 Task: Find connections with filter location Villanueva with filter topic #Creativitywith filter profile language English with filter current company Dailyhunt with filter school INSTITUTE OF MANAGEMENT STUDIES, DAVV, INDORE with filter industry Transportation, Logistics, Supply Chain and Storage with filter service category Program Management with filter keywords title Production Engineer
Action: Mouse moved to (490, 61)
Screenshot: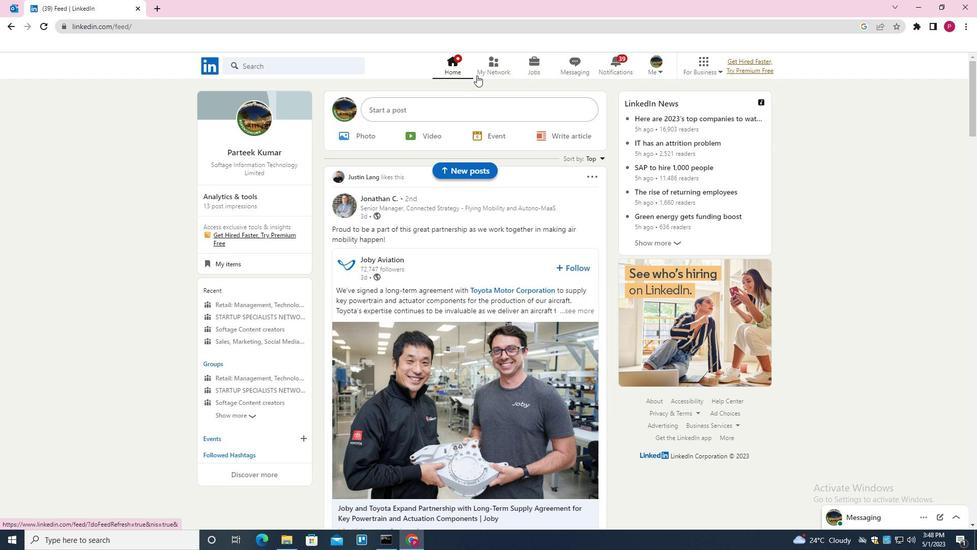 
Action: Mouse pressed left at (490, 61)
Screenshot: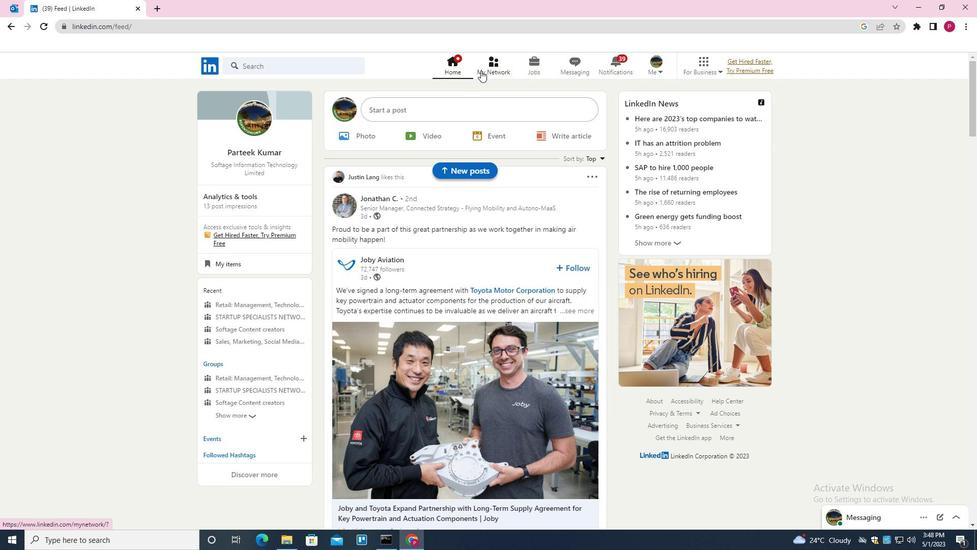 
Action: Mouse moved to (297, 120)
Screenshot: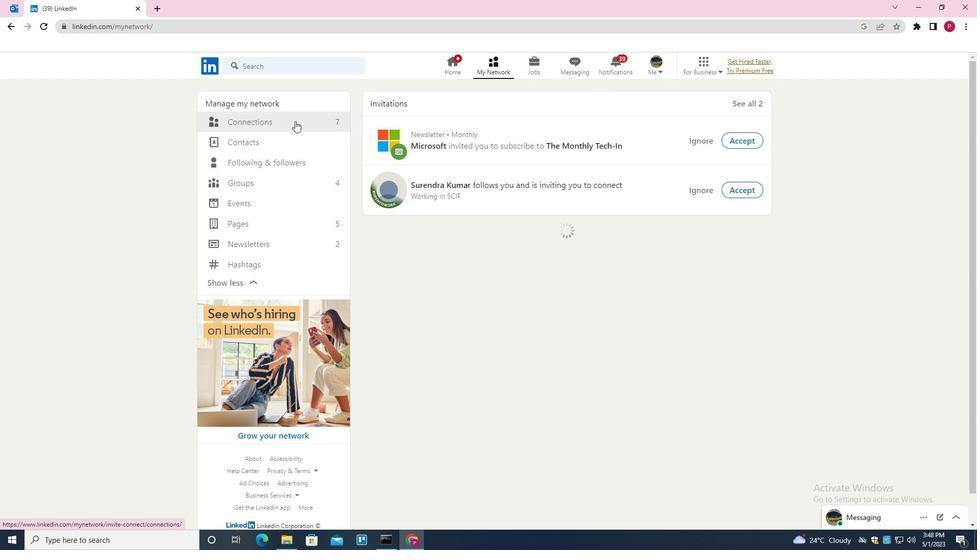 
Action: Mouse pressed left at (297, 120)
Screenshot: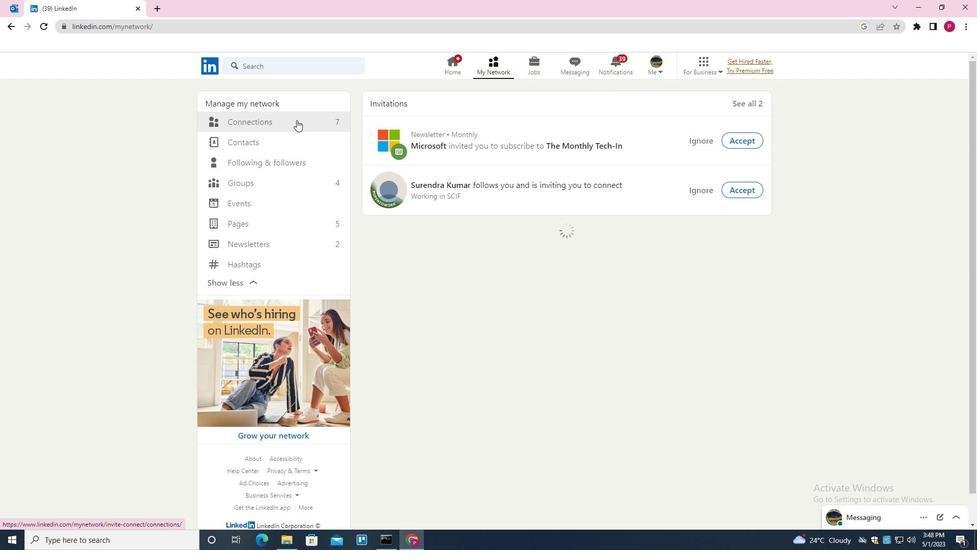
Action: Mouse moved to (551, 121)
Screenshot: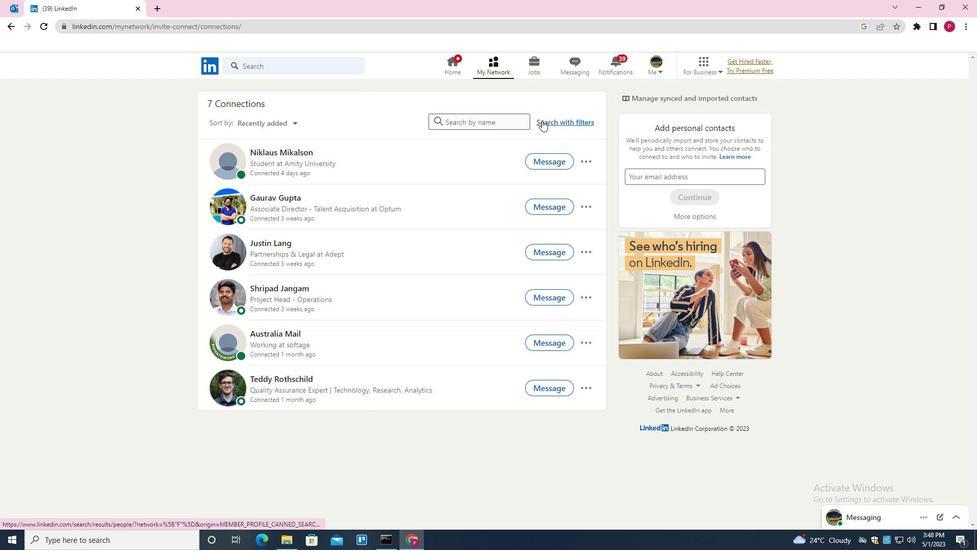 
Action: Mouse pressed left at (551, 121)
Screenshot: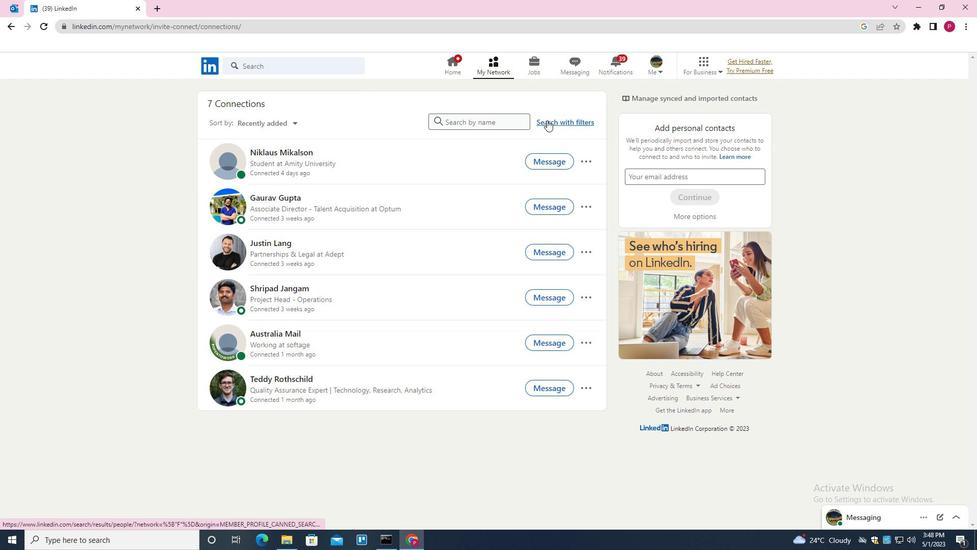 
Action: Mouse moved to (519, 96)
Screenshot: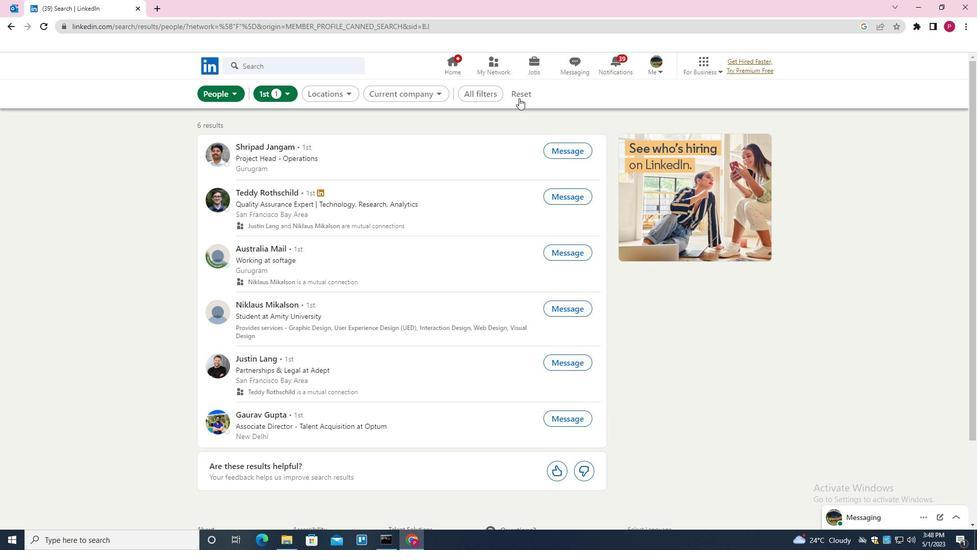 
Action: Mouse pressed left at (519, 96)
Screenshot: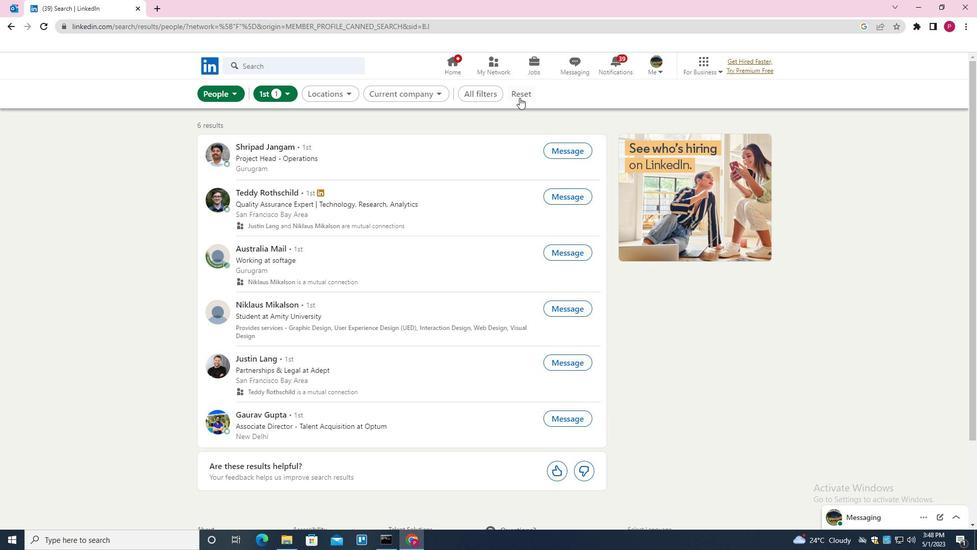 
Action: Mouse moved to (513, 96)
Screenshot: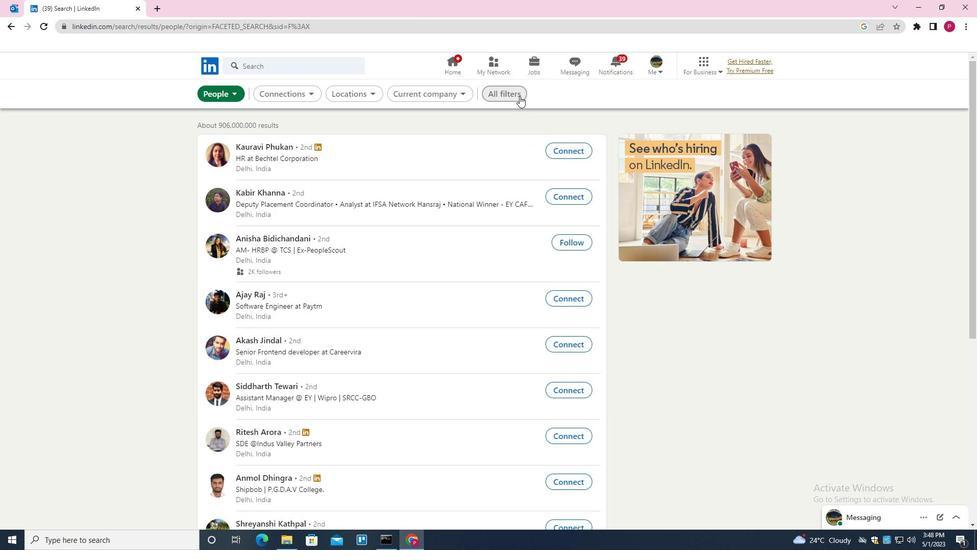 
Action: Mouse pressed left at (513, 96)
Screenshot: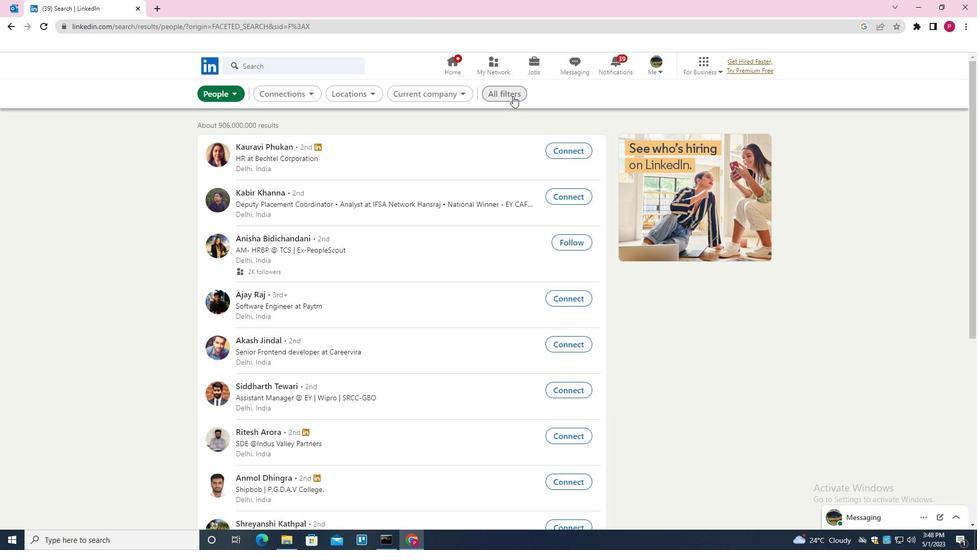 
Action: Mouse moved to (834, 358)
Screenshot: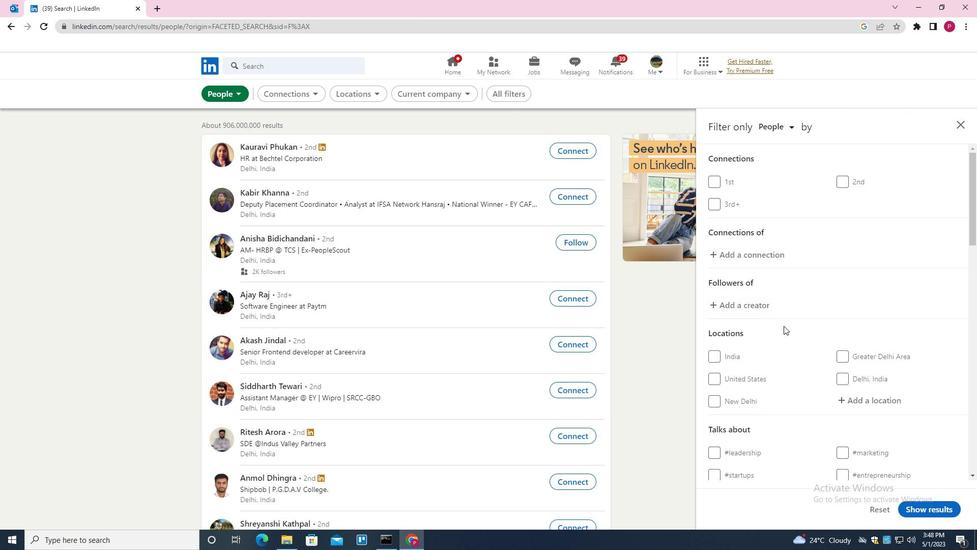 
Action: Mouse scrolled (834, 357) with delta (0, 0)
Screenshot: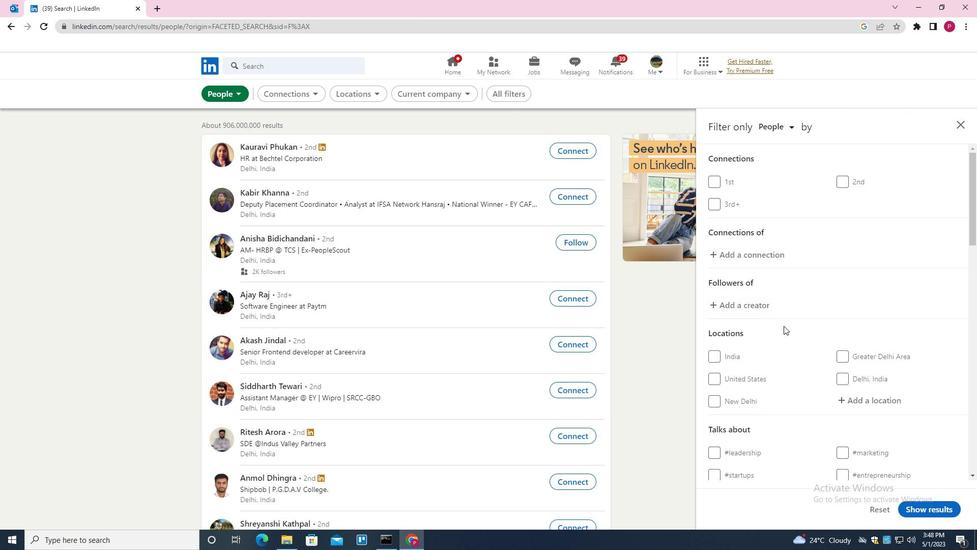 
Action: Mouse moved to (858, 345)
Screenshot: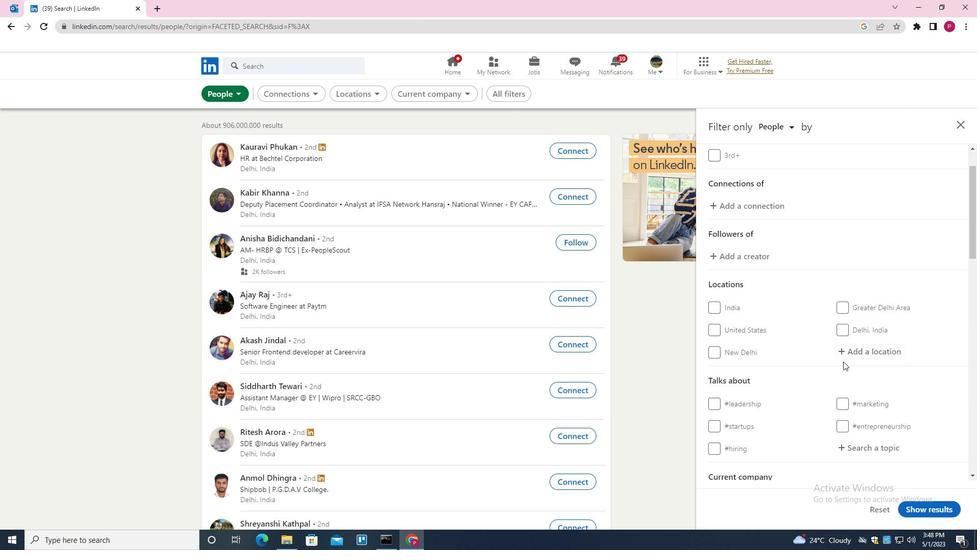 
Action: Mouse pressed left at (858, 345)
Screenshot: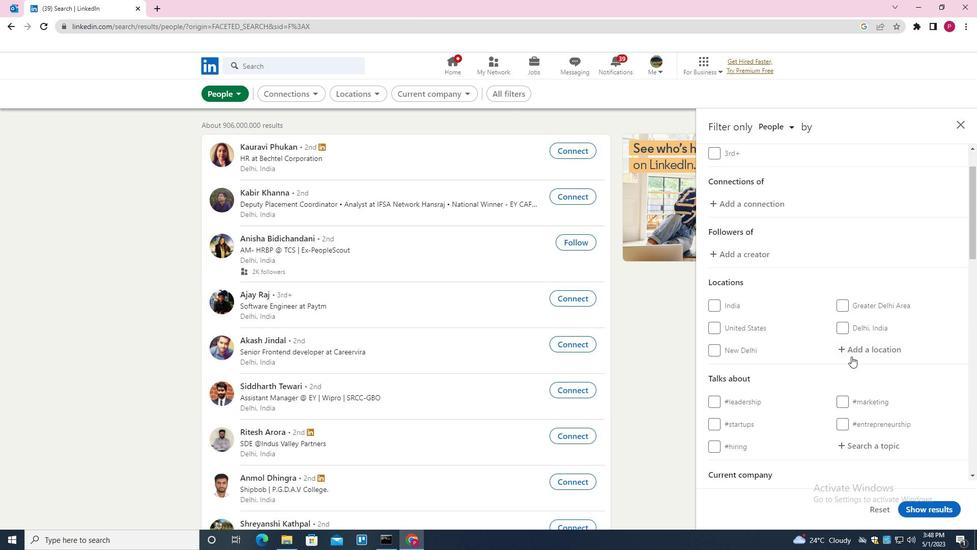 
Action: Mouse moved to (836, 359)
Screenshot: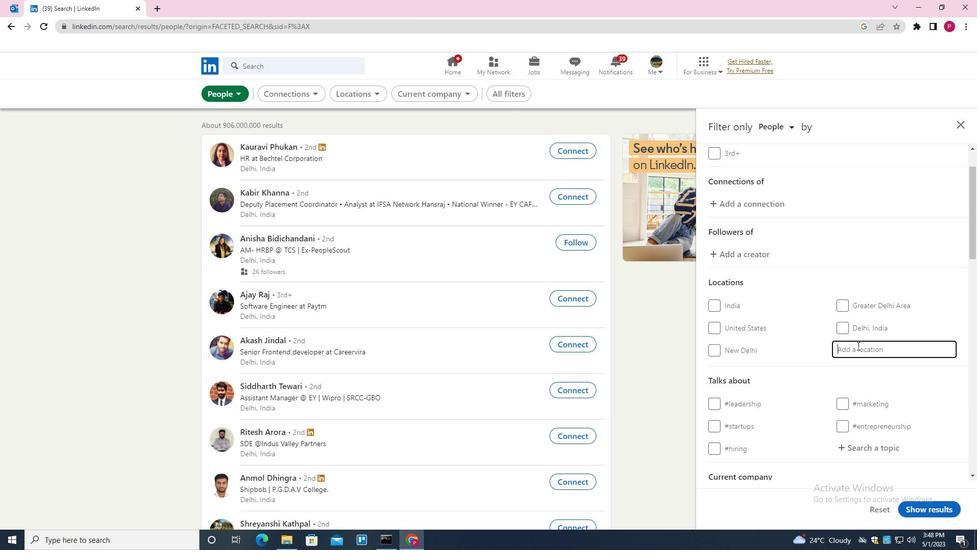
Action: Key pressed <Key.shift>VILLANUEVA
Screenshot: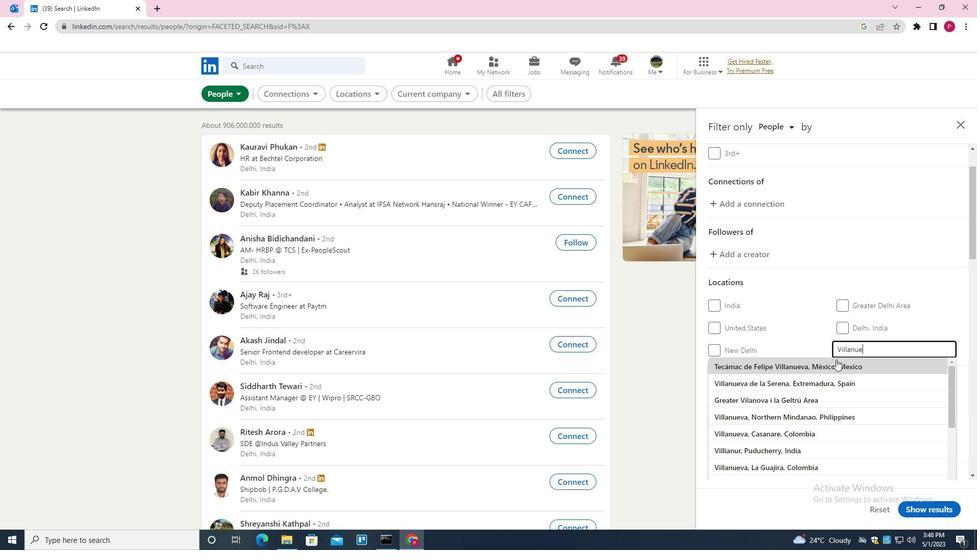 
Action: Mouse moved to (817, 382)
Screenshot: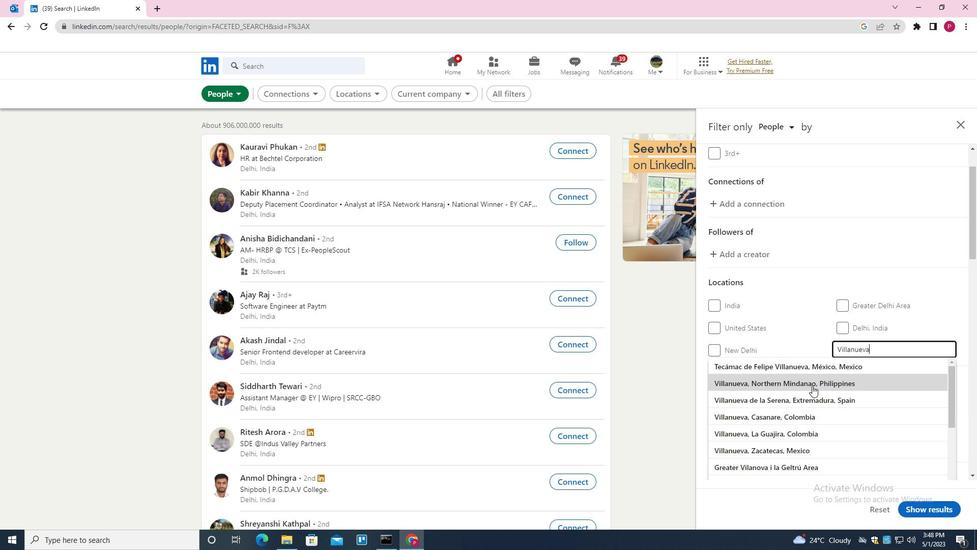 
Action: Mouse pressed left at (817, 382)
Screenshot: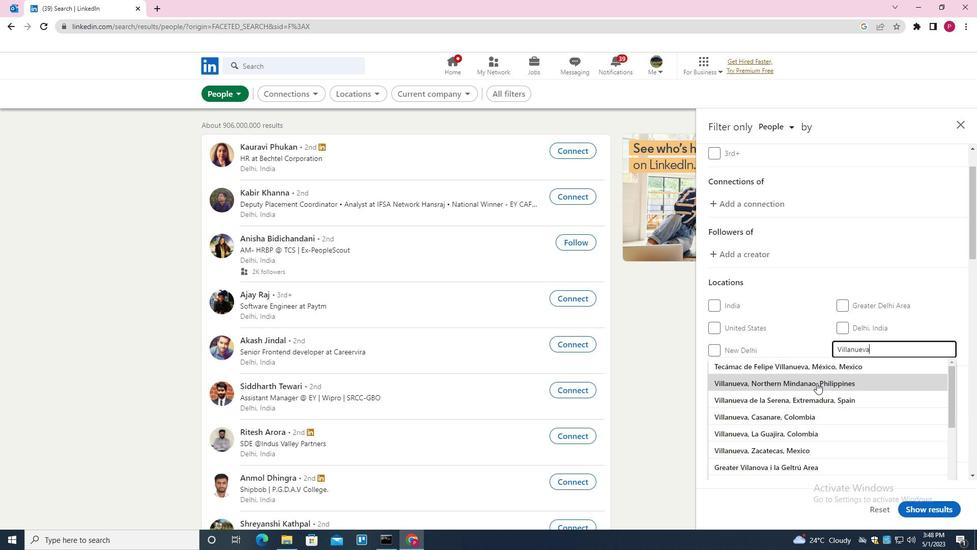 
Action: Mouse moved to (818, 368)
Screenshot: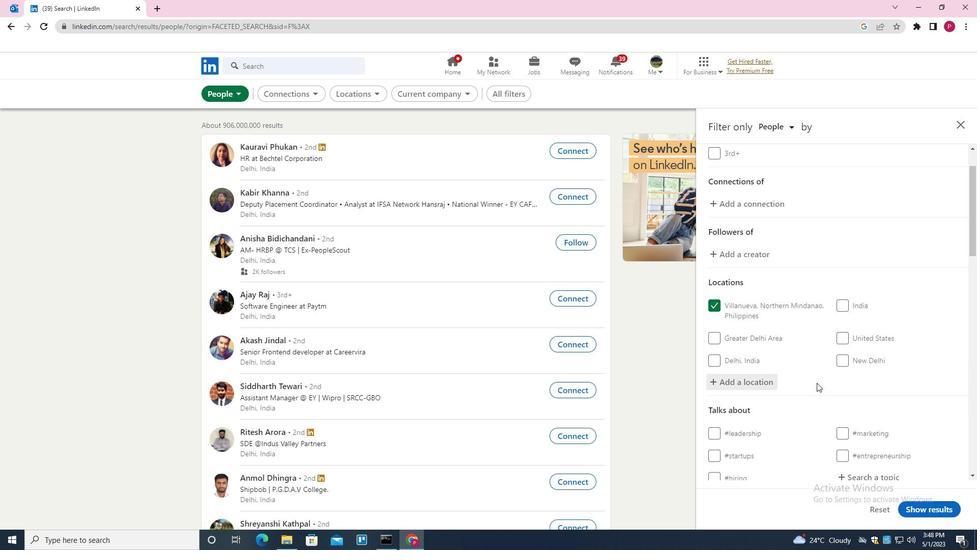 
Action: Mouse scrolled (818, 368) with delta (0, 0)
Screenshot: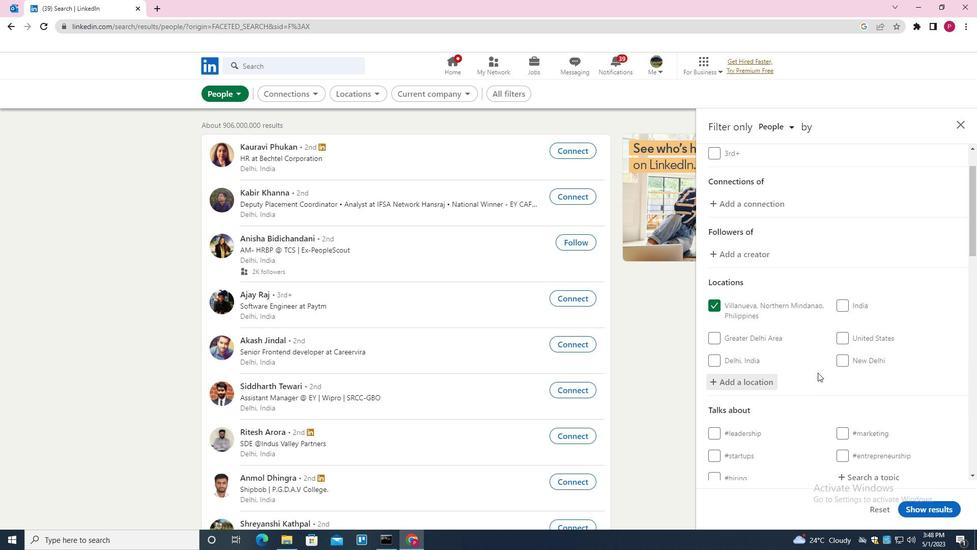 
Action: Mouse scrolled (818, 368) with delta (0, 0)
Screenshot: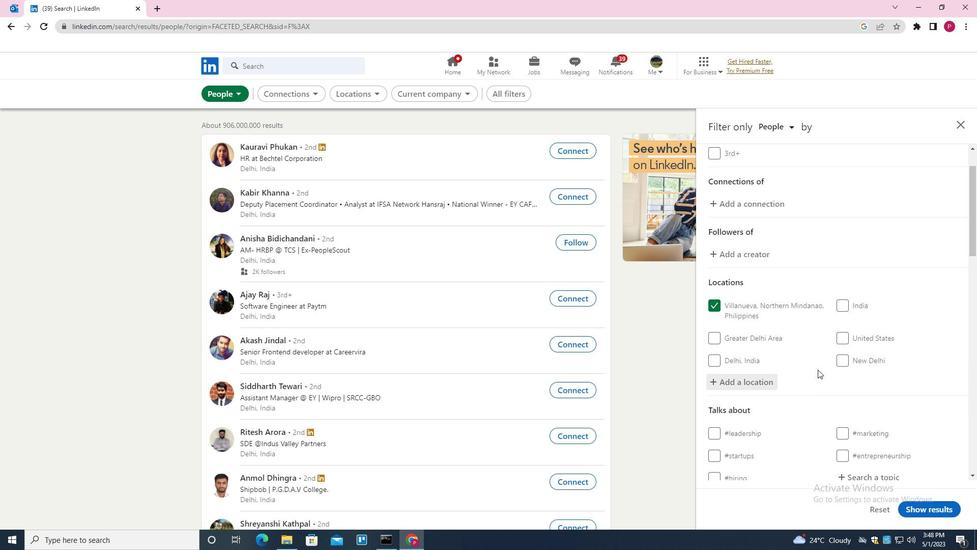 
Action: Mouse scrolled (818, 368) with delta (0, 0)
Screenshot: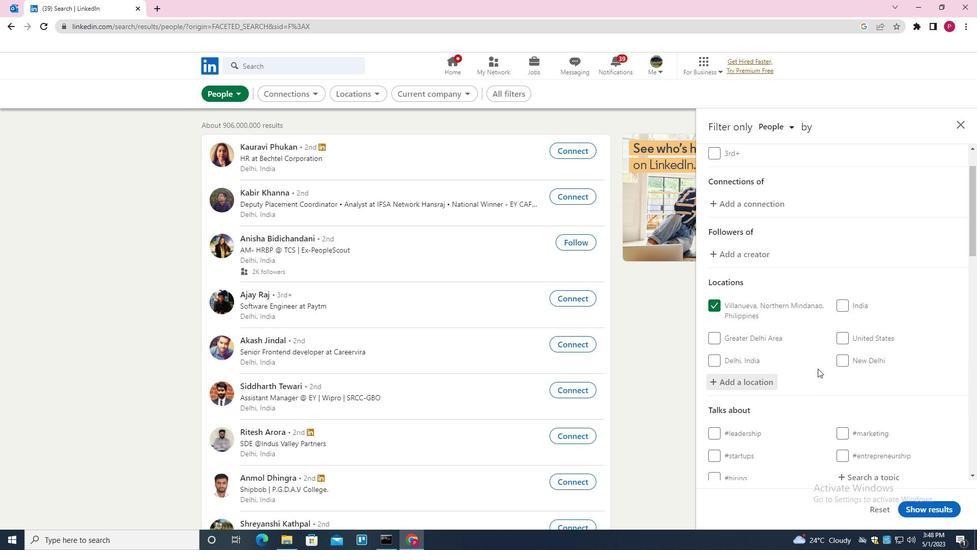 
Action: Mouse moved to (872, 325)
Screenshot: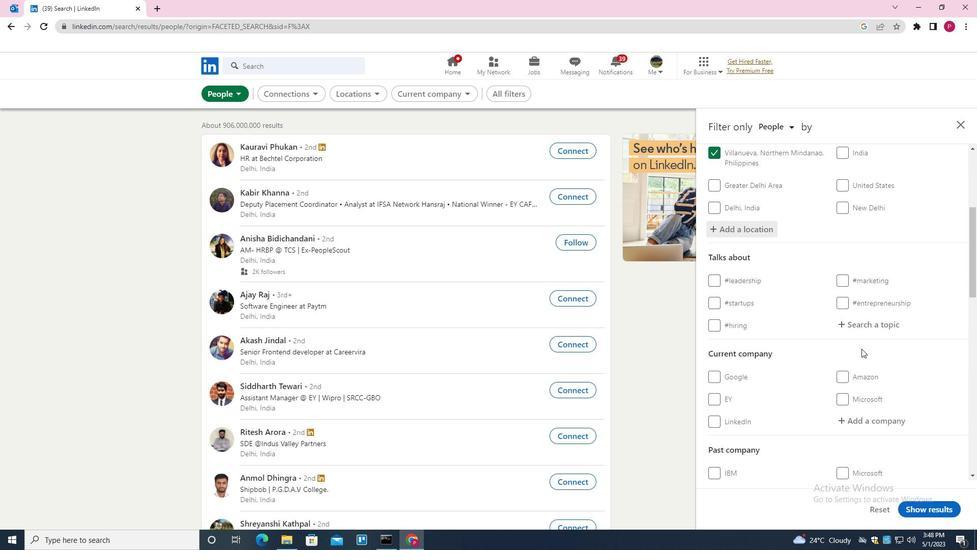 
Action: Mouse pressed left at (872, 325)
Screenshot: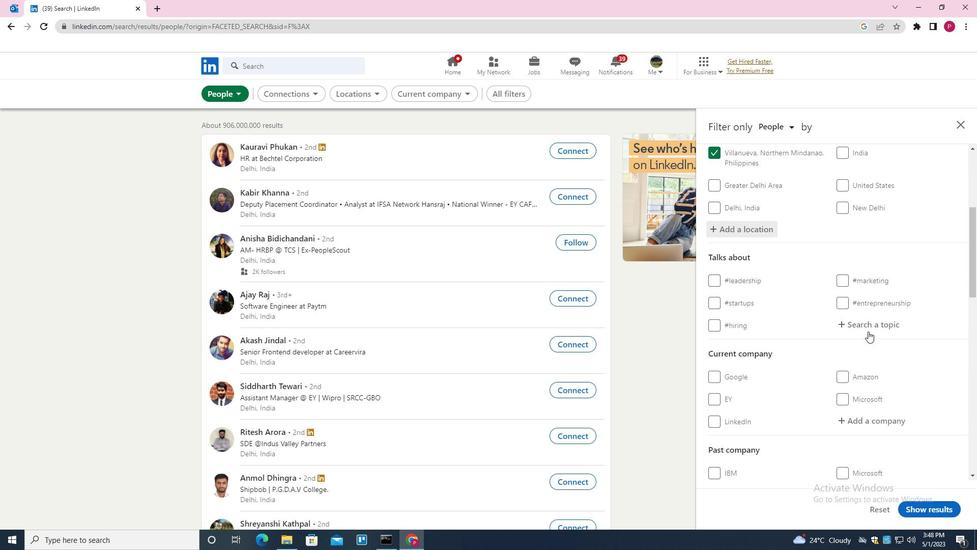 
Action: Mouse moved to (864, 331)
Screenshot: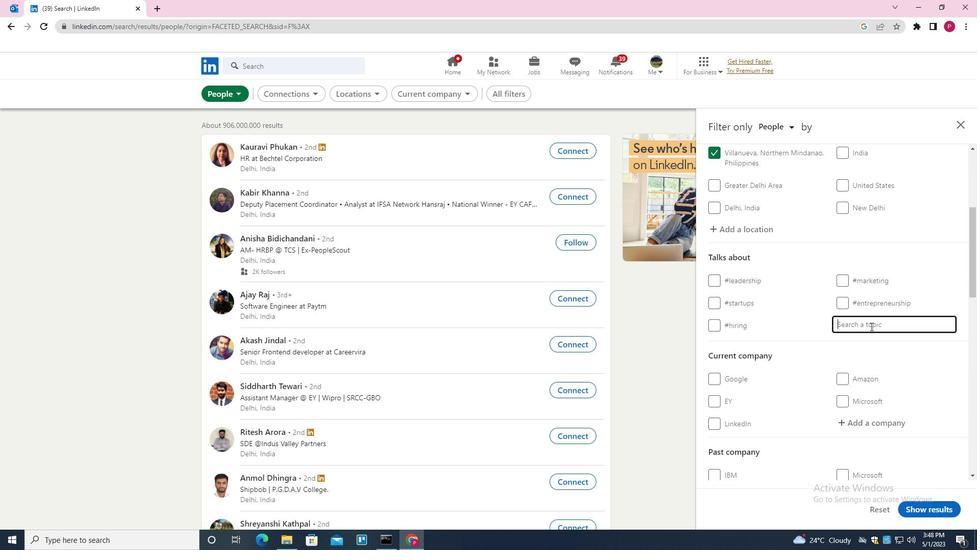 
Action: Key pressed CREATIVITY<Key.down><Key.enter>
Screenshot: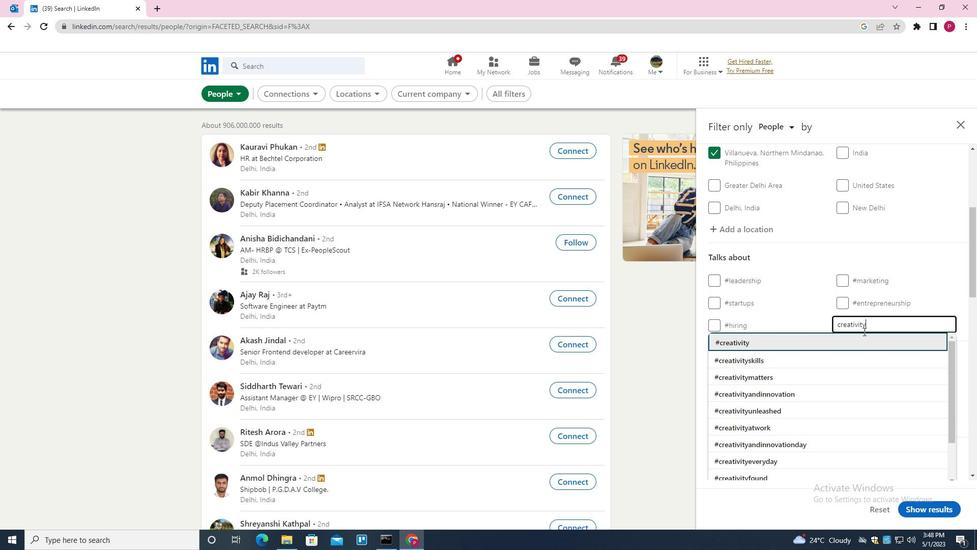 
Action: Mouse moved to (795, 374)
Screenshot: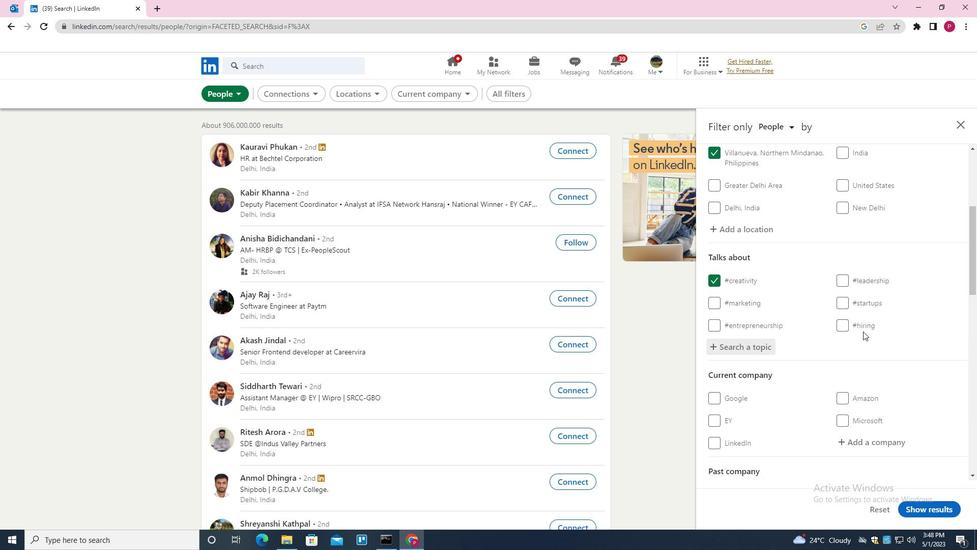 
Action: Mouse scrolled (795, 374) with delta (0, 0)
Screenshot: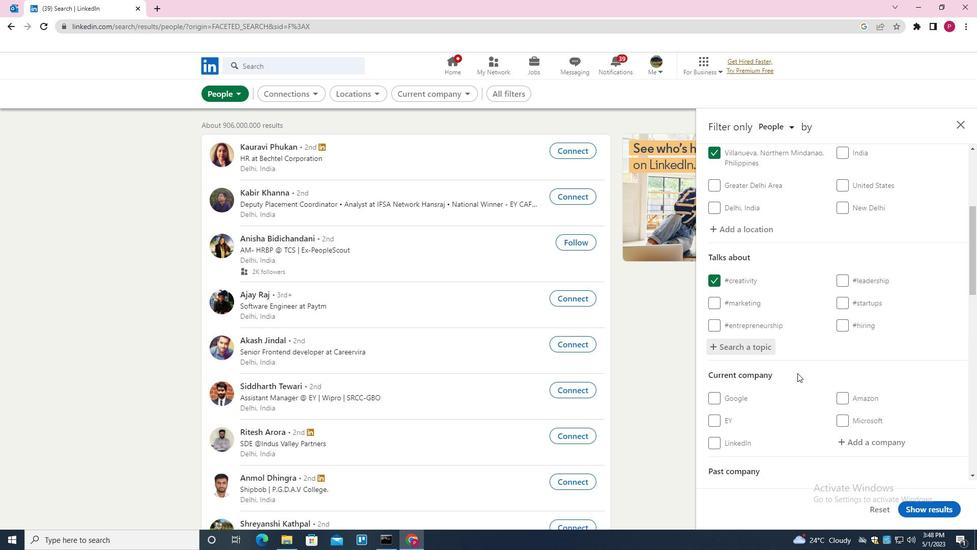 
Action: Mouse scrolled (795, 374) with delta (0, 0)
Screenshot: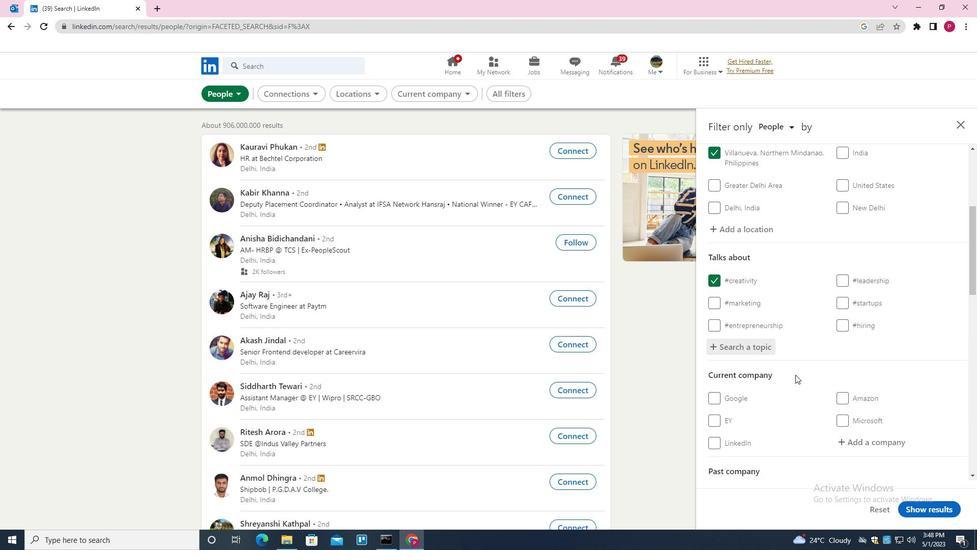 
Action: Mouse scrolled (795, 374) with delta (0, 0)
Screenshot: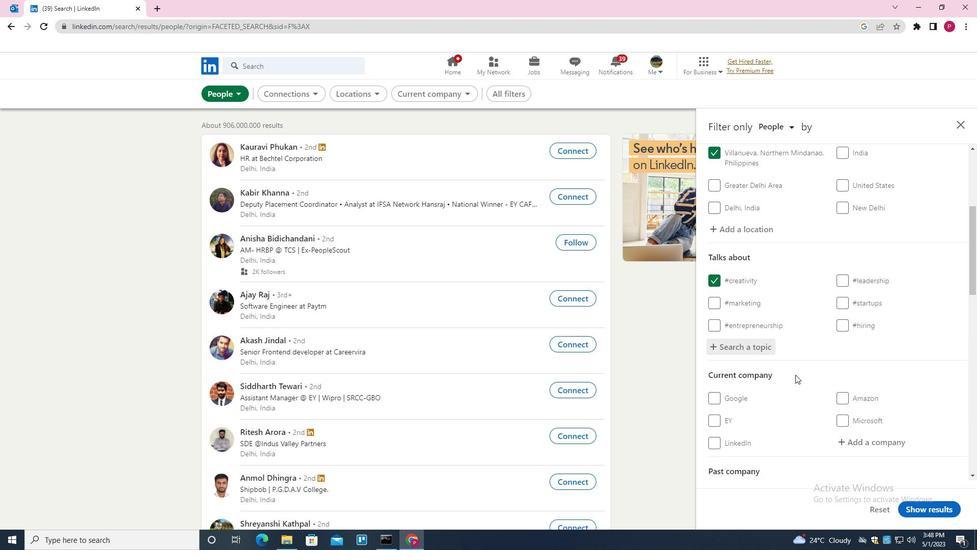 
Action: Mouse moved to (788, 379)
Screenshot: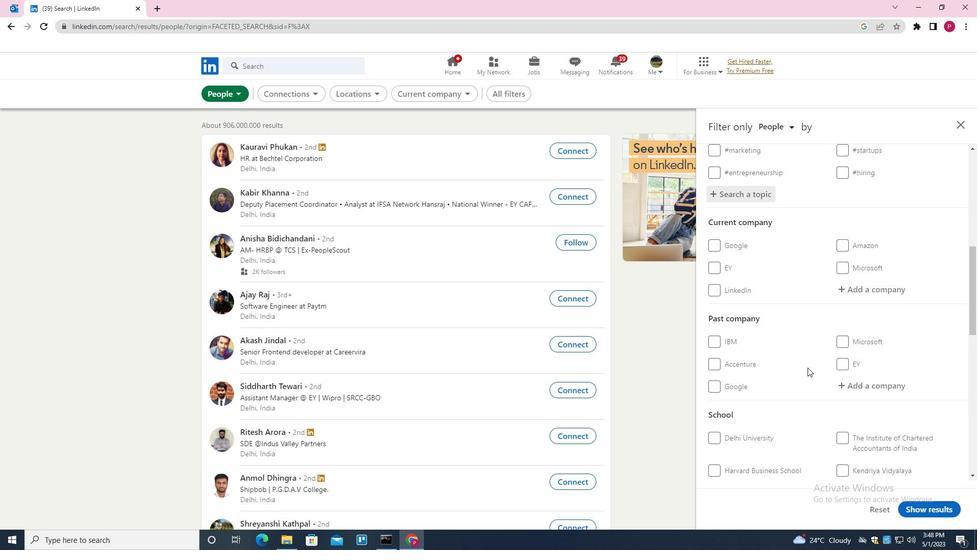 
Action: Mouse scrolled (788, 379) with delta (0, 0)
Screenshot: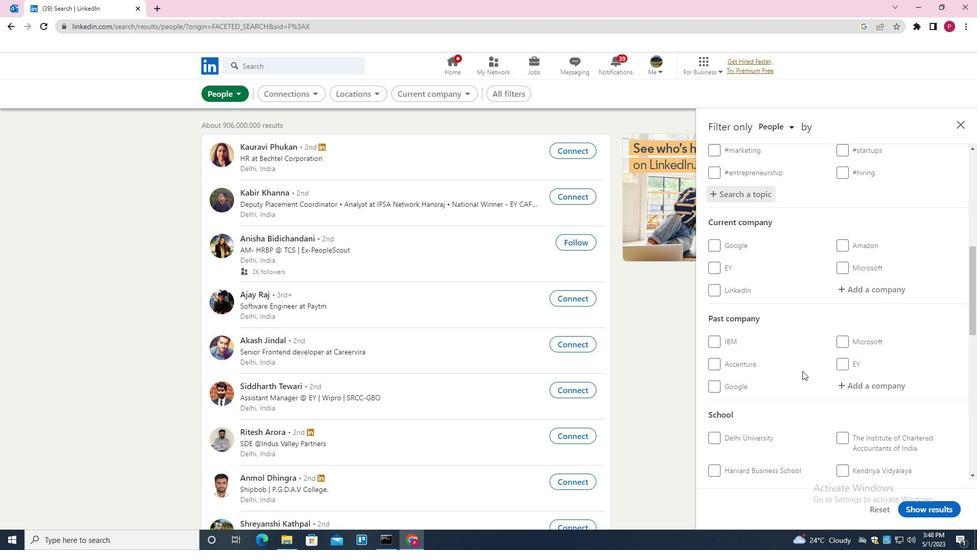 
Action: Mouse scrolled (788, 379) with delta (0, 0)
Screenshot: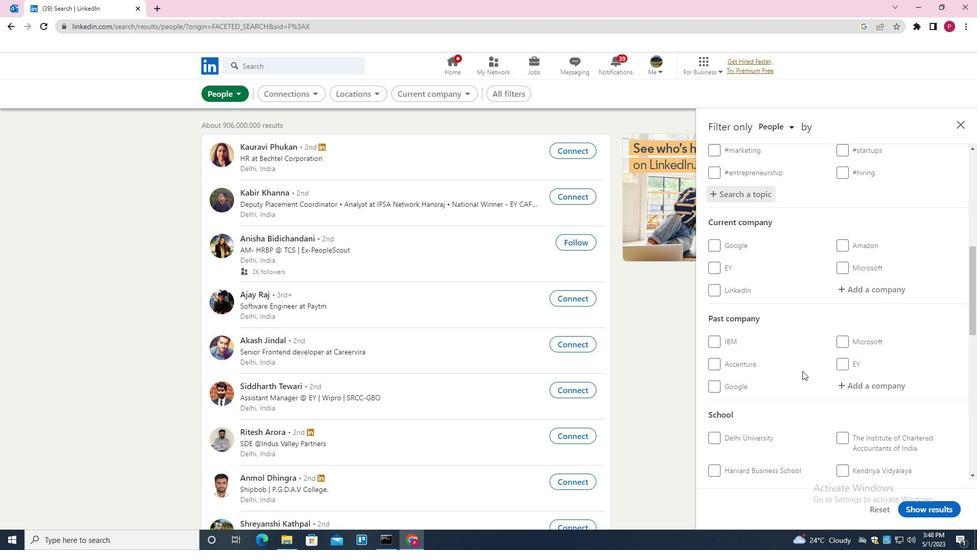 
Action: Mouse scrolled (788, 379) with delta (0, 0)
Screenshot: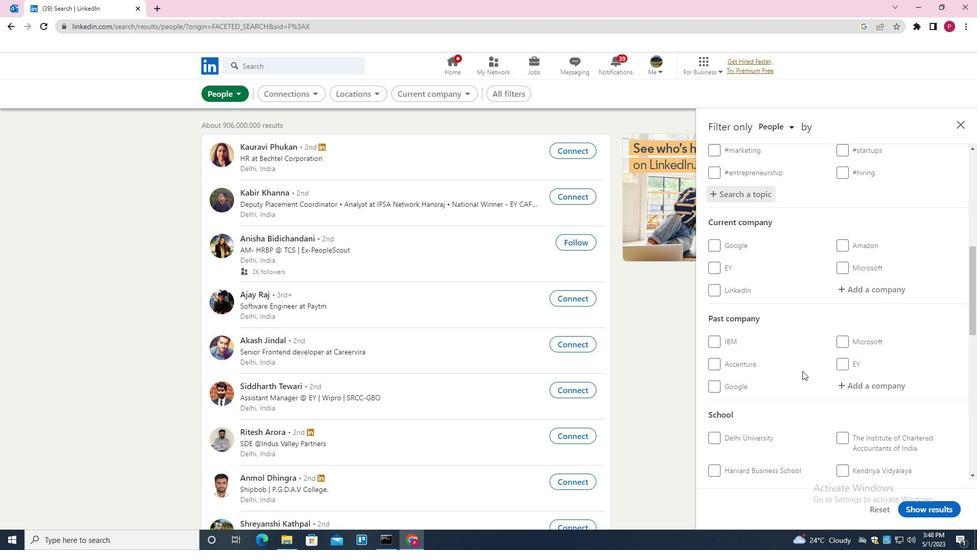 
Action: Mouse scrolled (788, 379) with delta (0, 0)
Screenshot: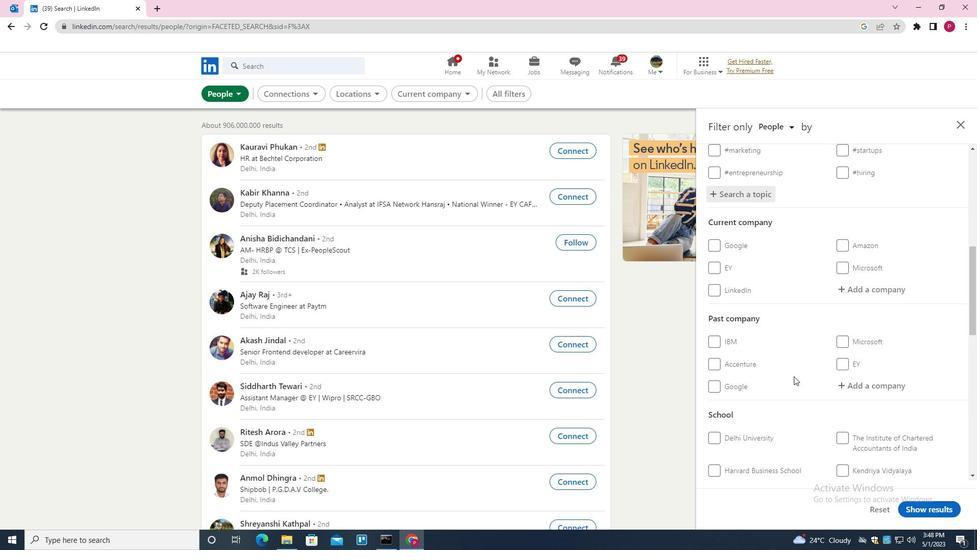 
Action: Mouse moved to (782, 384)
Screenshot: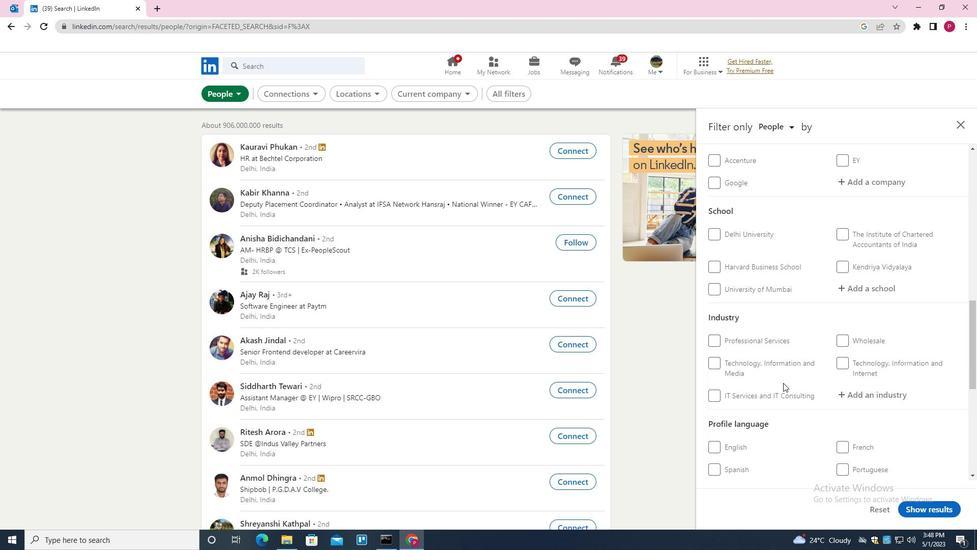 
Action: Mouse scrolled (782, 383) with delta (0, 0)
Screenshot: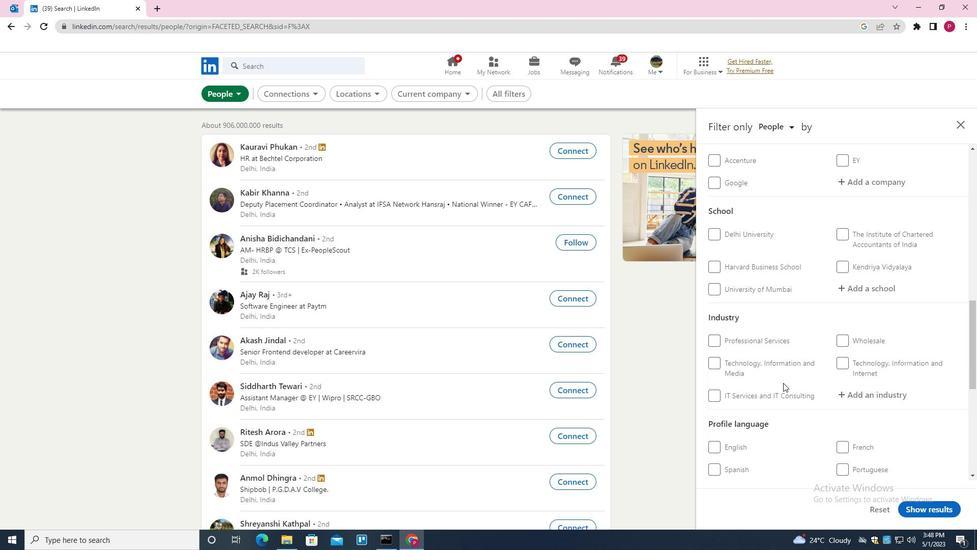 
Action: Mouse scrolled (782, 383) with delta (0, 0)
Screenshot: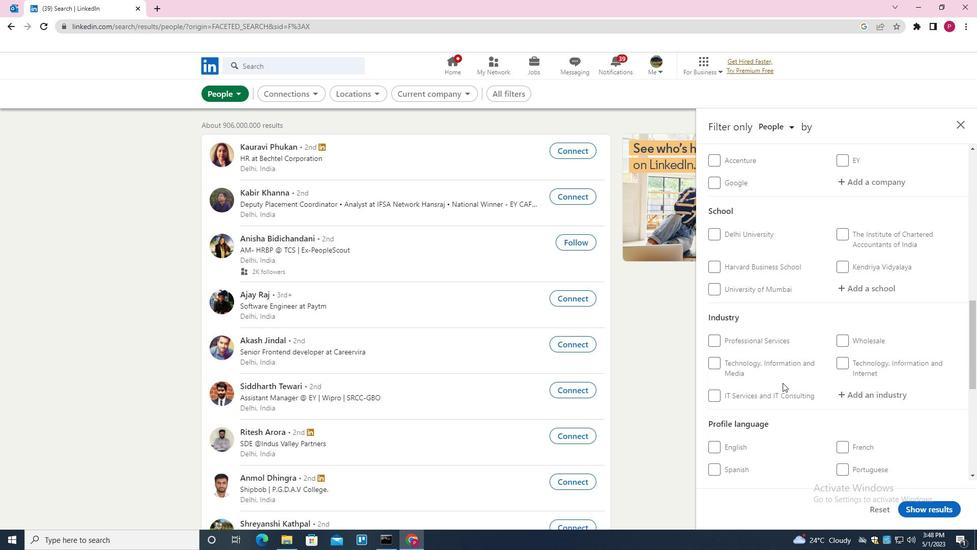 
Action: Mouse scrolled (782, 383) with delta (0, 0)
Screenshot: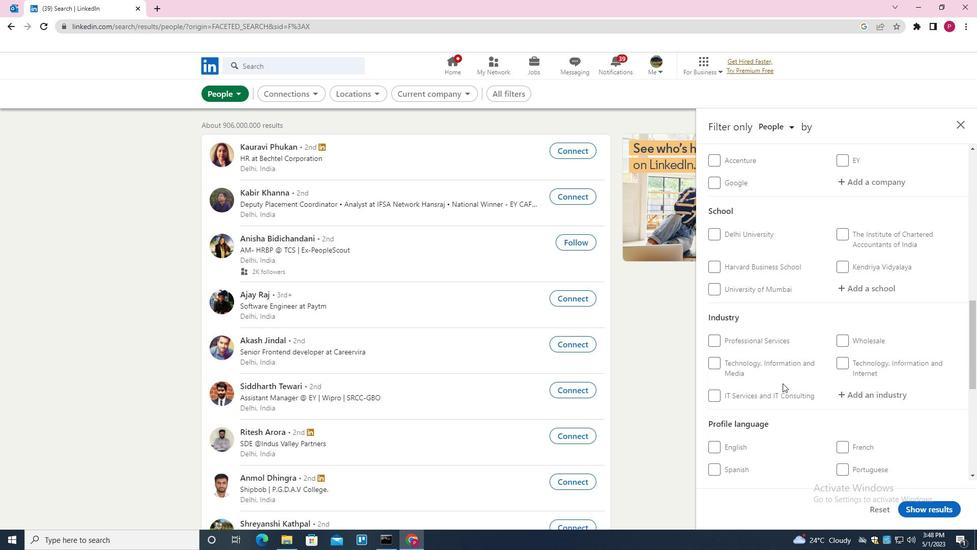 
Action: Mouse scrolled (782, 383) with delta (0, 0)
Screenshot: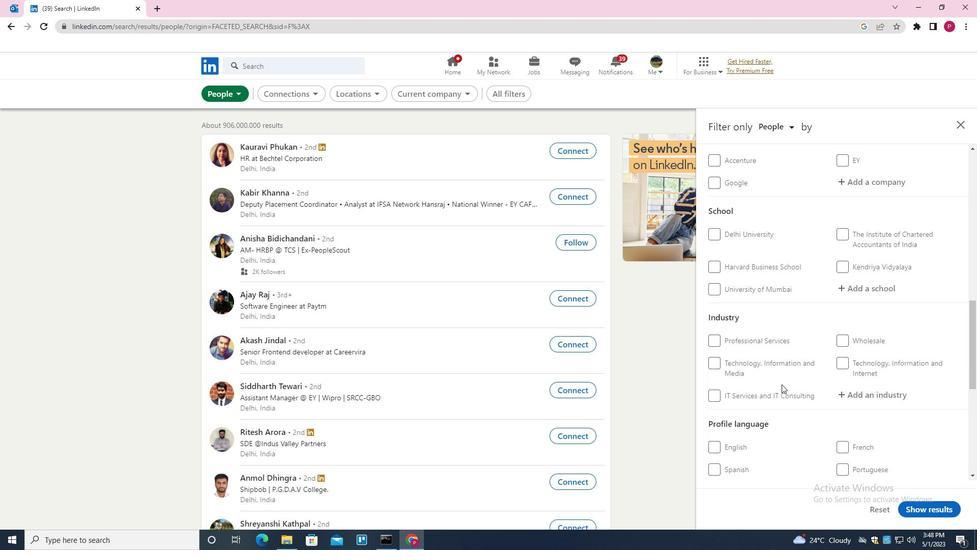 
Action: Mouse moved to (738, 242)
Screenshot: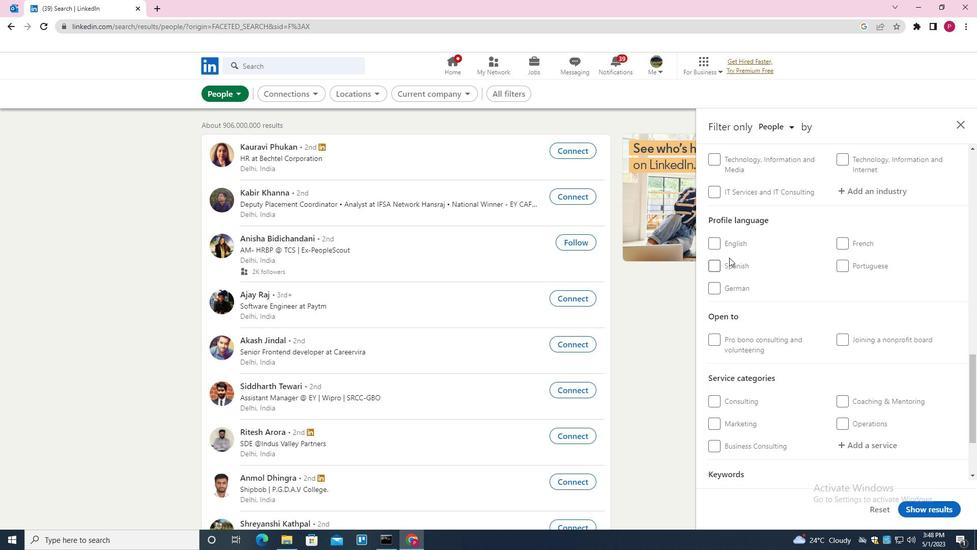 
Action: Mouse pressed left at (738, 242)
Screenshot: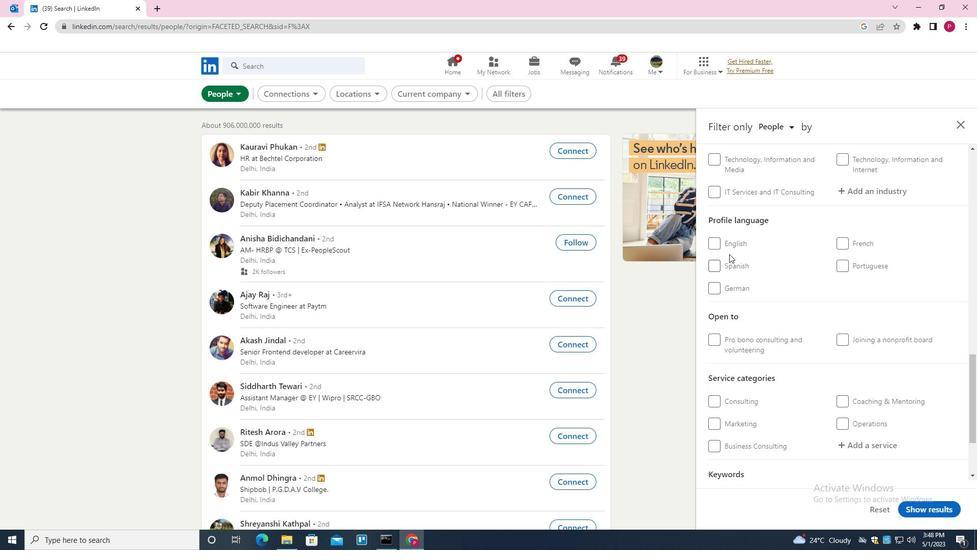 
Action: Mouse moved to (771, 293)
Screenshot: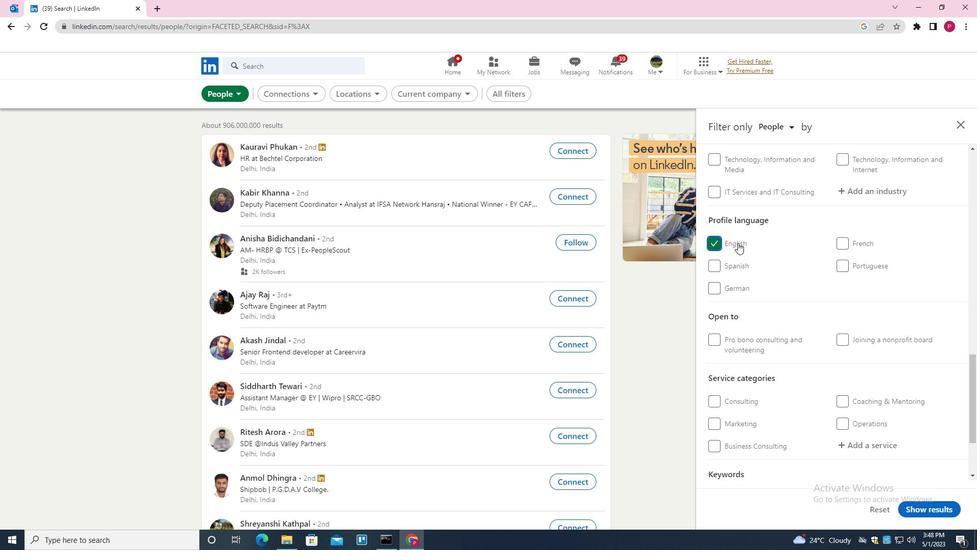 
Action: Mouse scrolled (771, 294) with delta (0, 0)
Screenshot: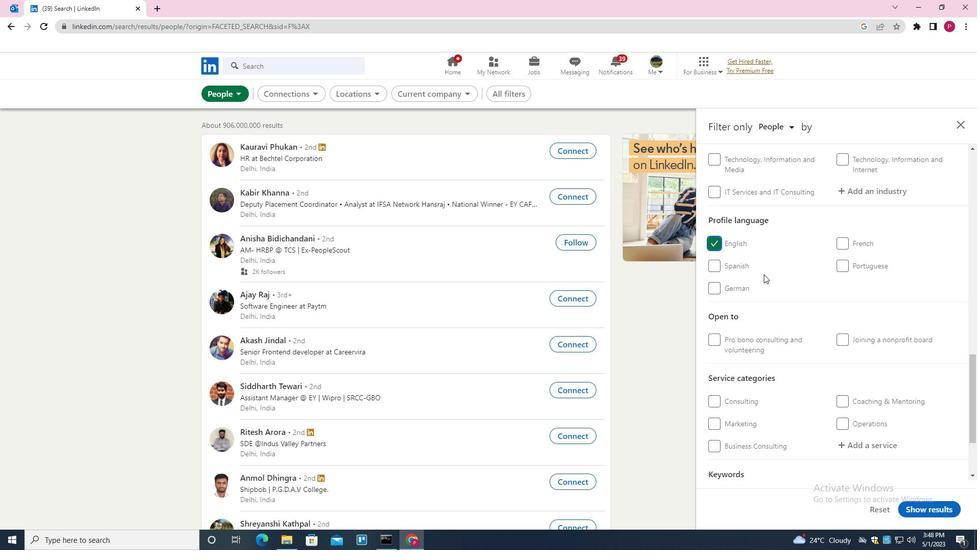 
Action: Mouse scrolled (771, 294) with delta (0, 0)
Screenshot: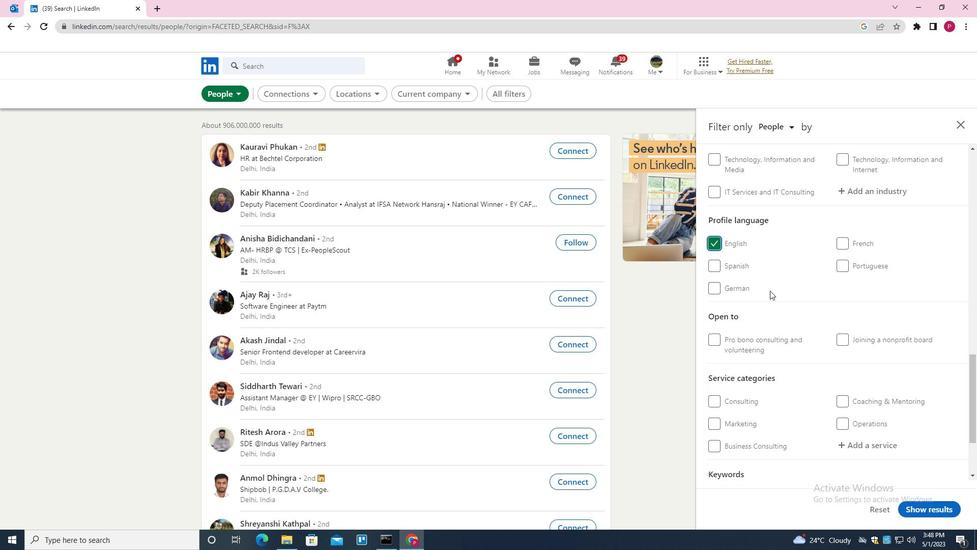 
Action: Mouse scrolled (771, 294) with delta (0, 0)
Screenshot: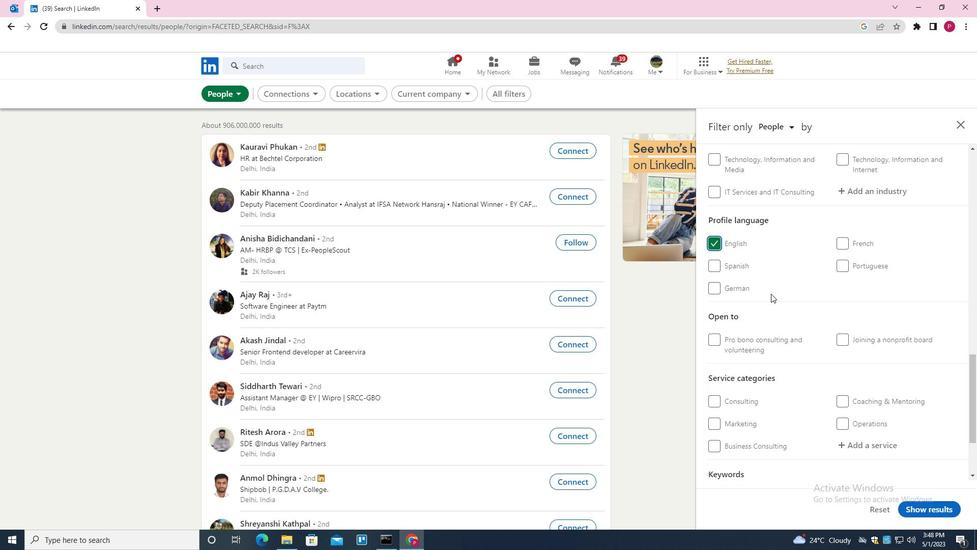 
Action: Mouse scrolled (771, 294) with delta (0, 0)
Screenshot: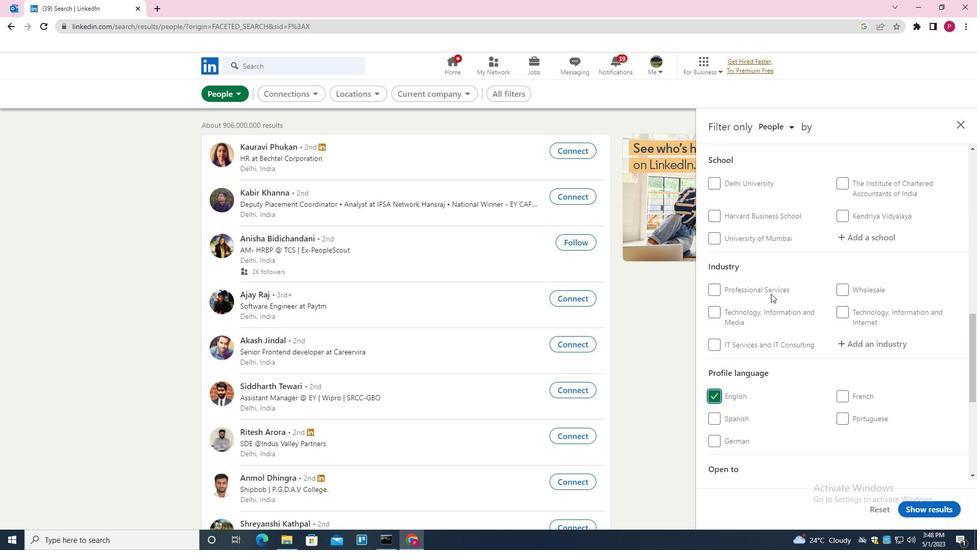 
Action: Mouse scrolled (771, 294) with delta (0, 0)
Screenshot: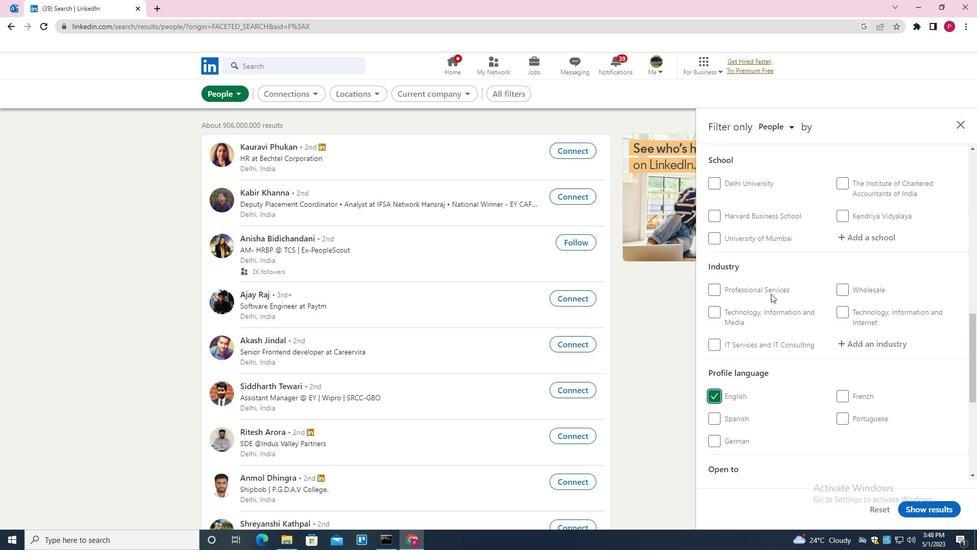 
Action: Mouse scrolled (771, 294) with delta (0, 0)
Screenshot: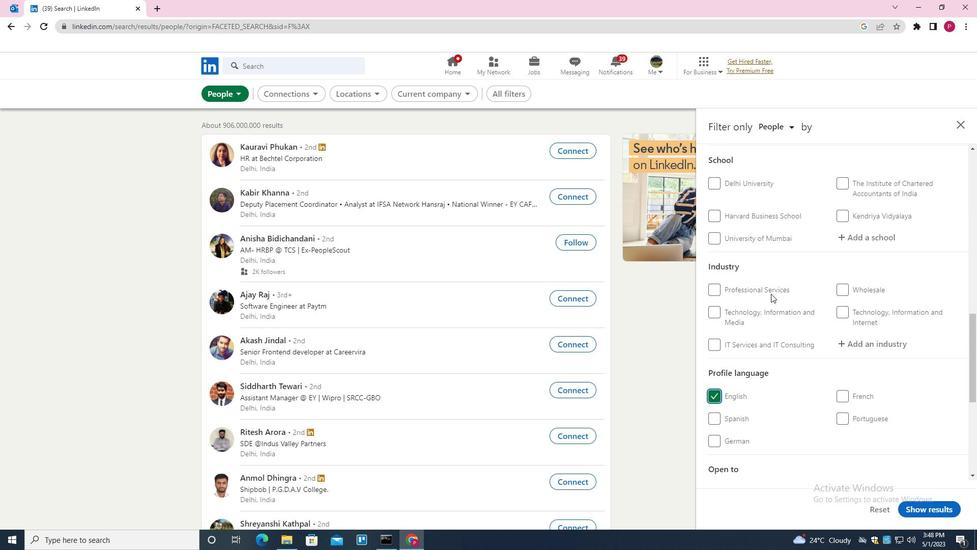 
Action: Mouse moved to (761, 302)
Screenshot: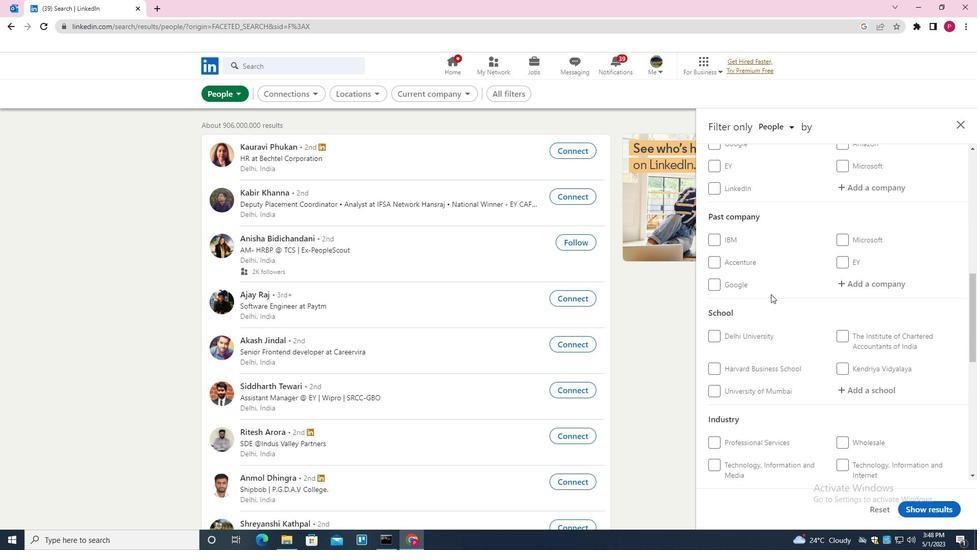 
Action: Mouse scrolled (761, 303) with delta (0, 0)
Screenshot: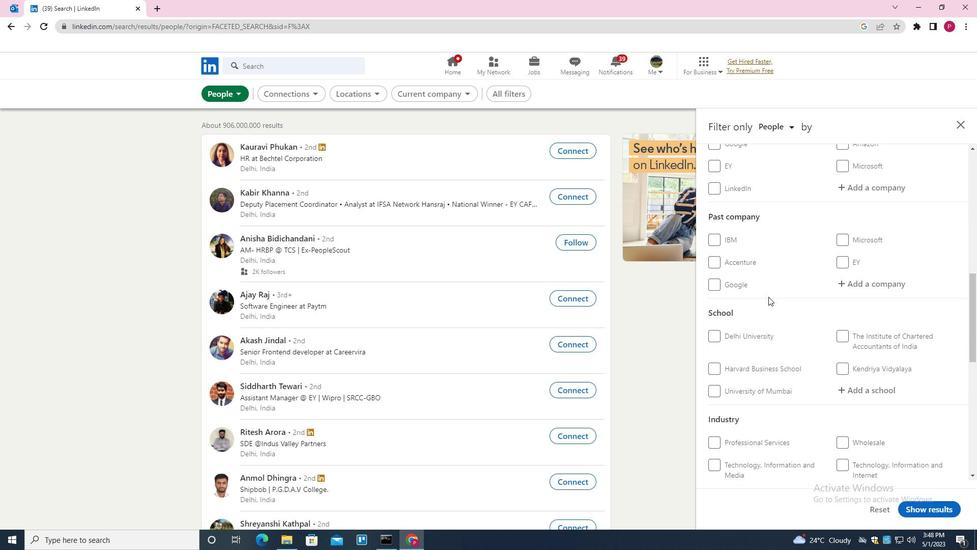 
Action: Mouse scrolled (761, 303) with delta (0, 0)
Screenshot: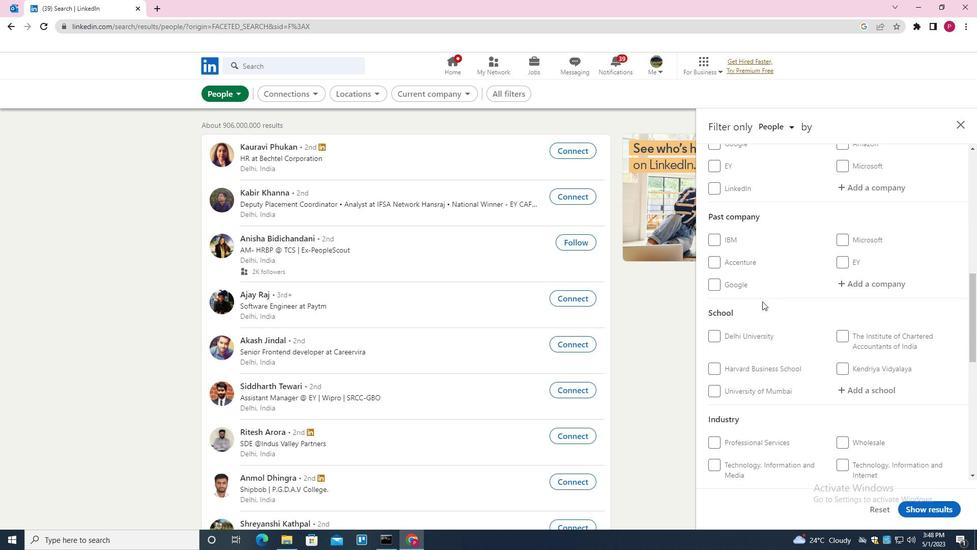 
Action: Mouse moved to (867, 288)
Screenshot: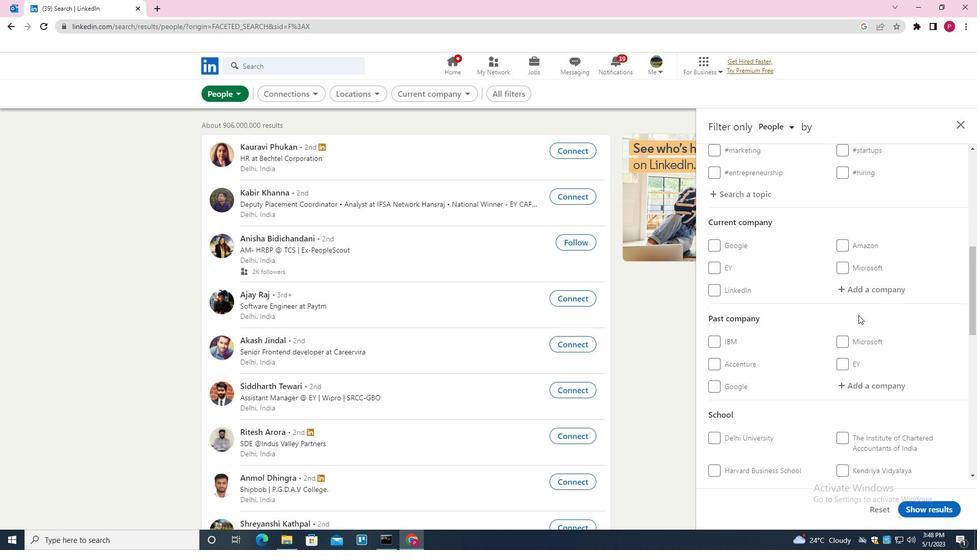 
Action: Mouse pressed left at (867, 288)
Screenshot: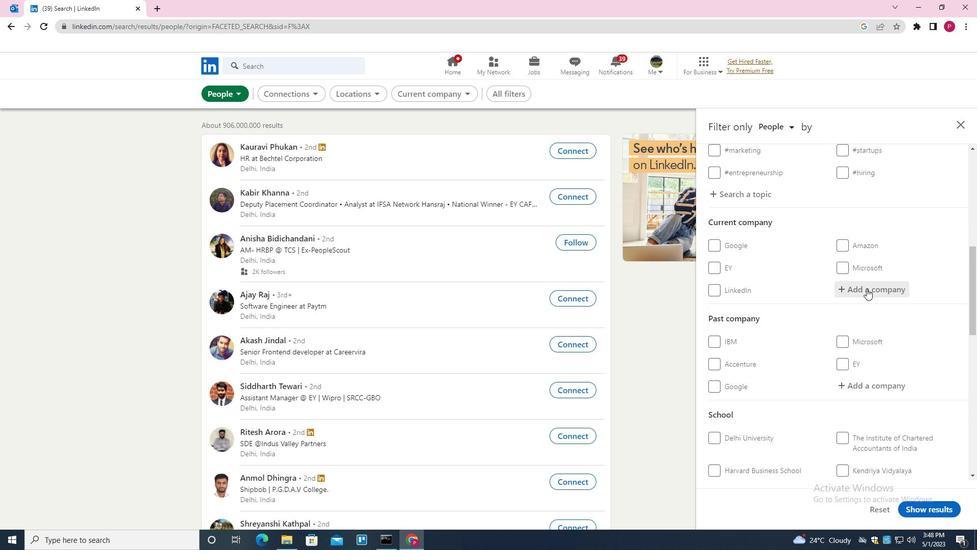 
Action: Mouse moved to (867, 288)
Screenshot: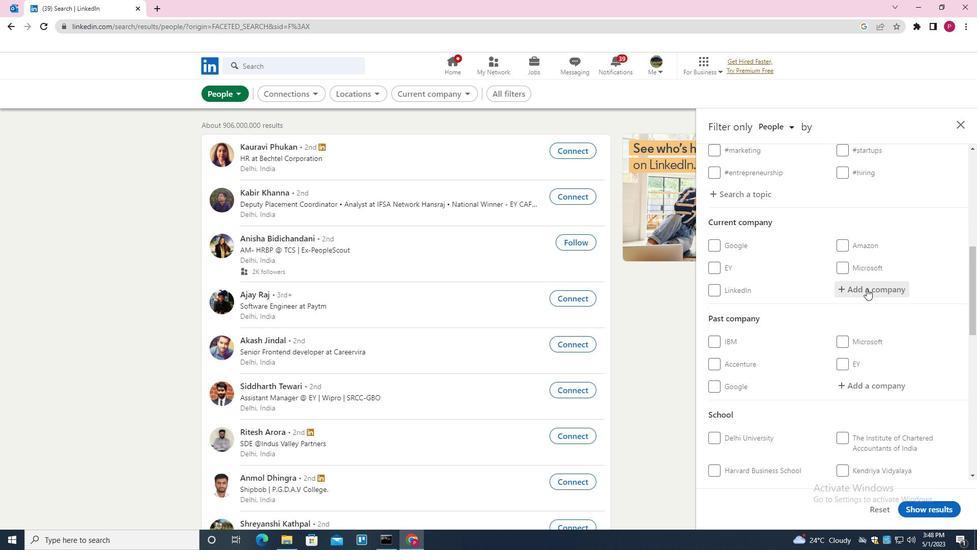 
Action: Key pressed <Key.shift>A<Key.backspace>DAILY<Key.backspace><Key.backspace><Key.backspace><Key.backspace>AILYHUNT<Key.down><Key.enter>
Screenshot: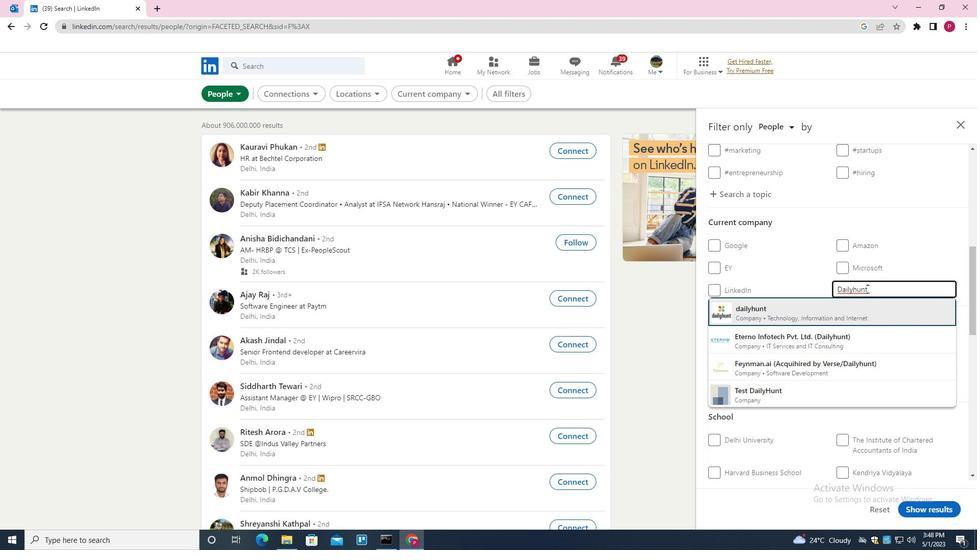 
Action: Mouse moved to (746, 364)
Screenshot: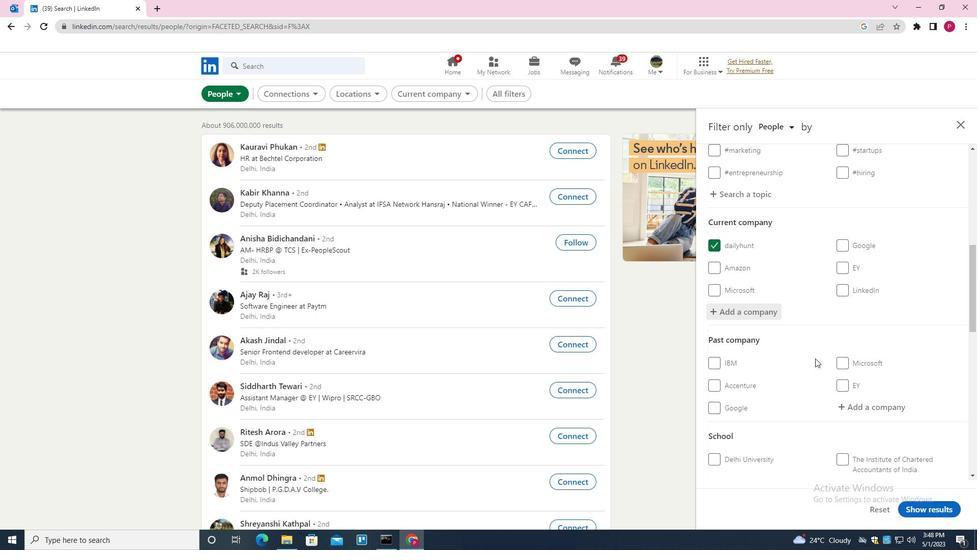 
Action: Mouse scrolled (746, 363) with delta (0, 0)
Screenshot: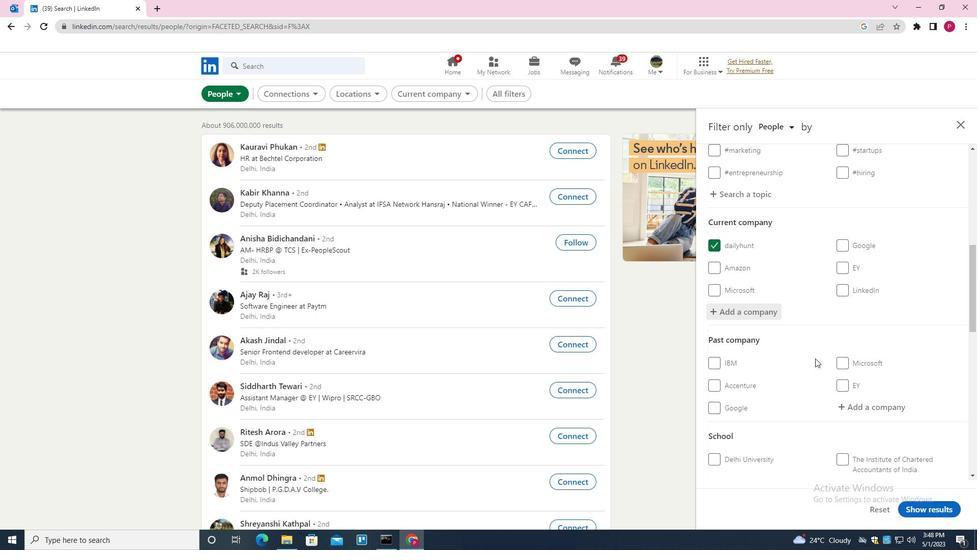
Action: Mouse moved to (735, 366)
Screenshot: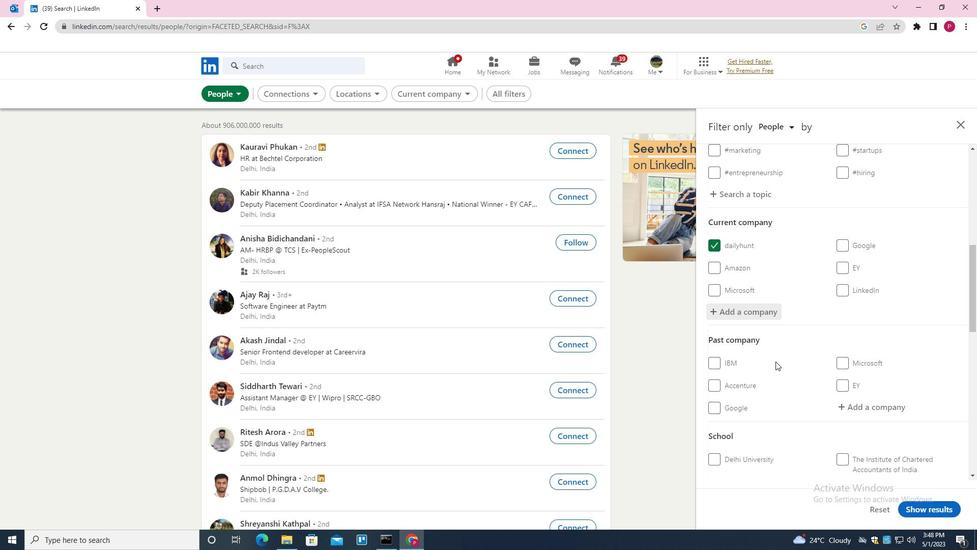 
Action: Mouse scrolled (735, 365) with delta (0, 0)
Screenshot: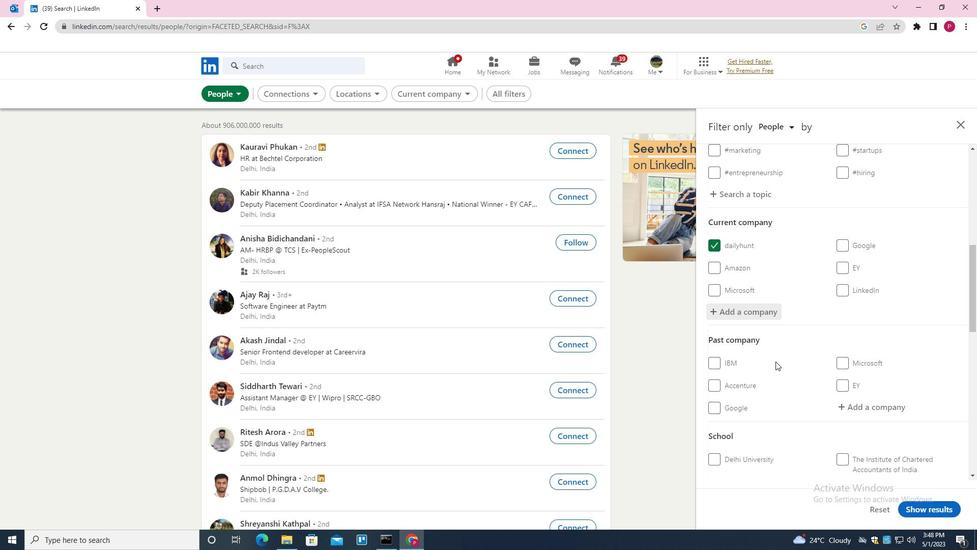 
Action: Mouse moved to (734, 366)
Screenshot: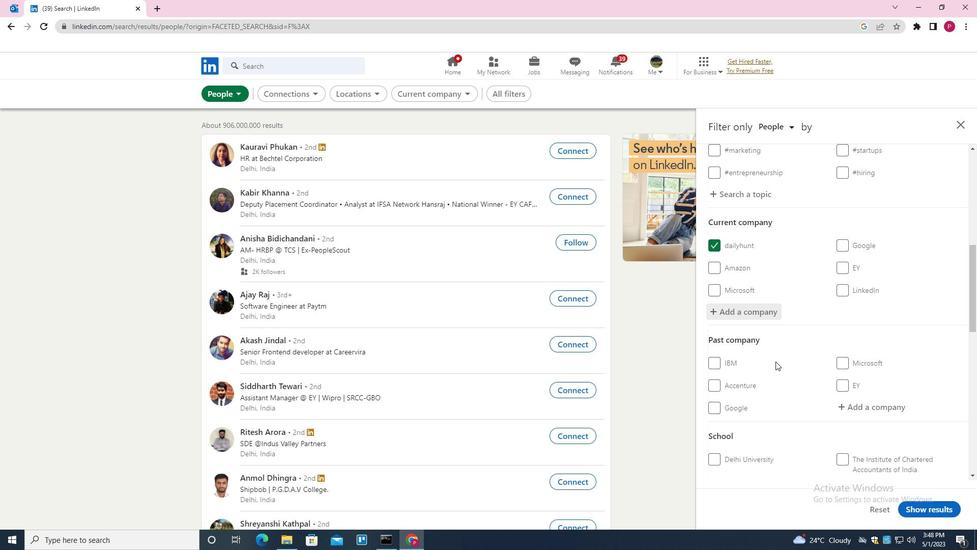
Action: Mouse scrolled (734, 365) with delta (0, 0)
Screenshot: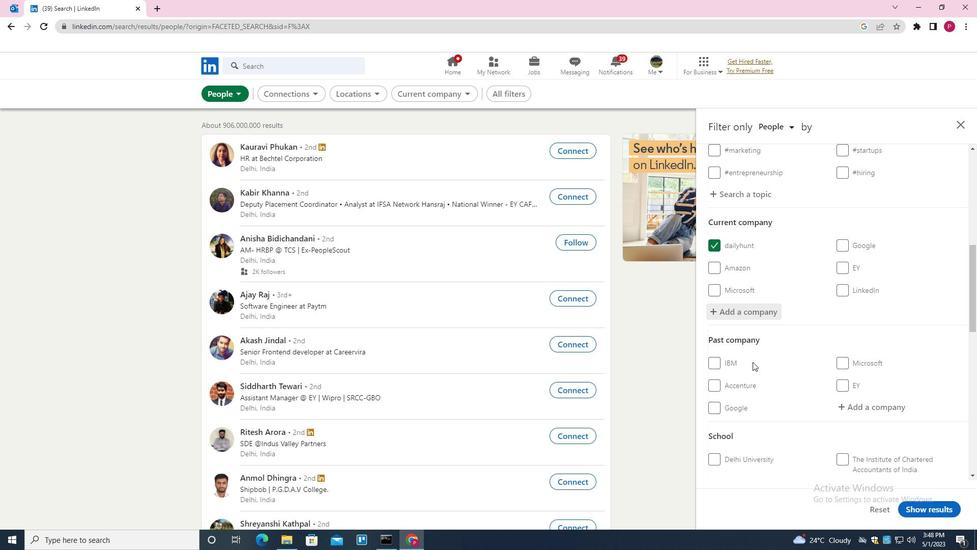 
Action: Mouse scrolled (734, 365) with delta (0, 0)
Screenshot: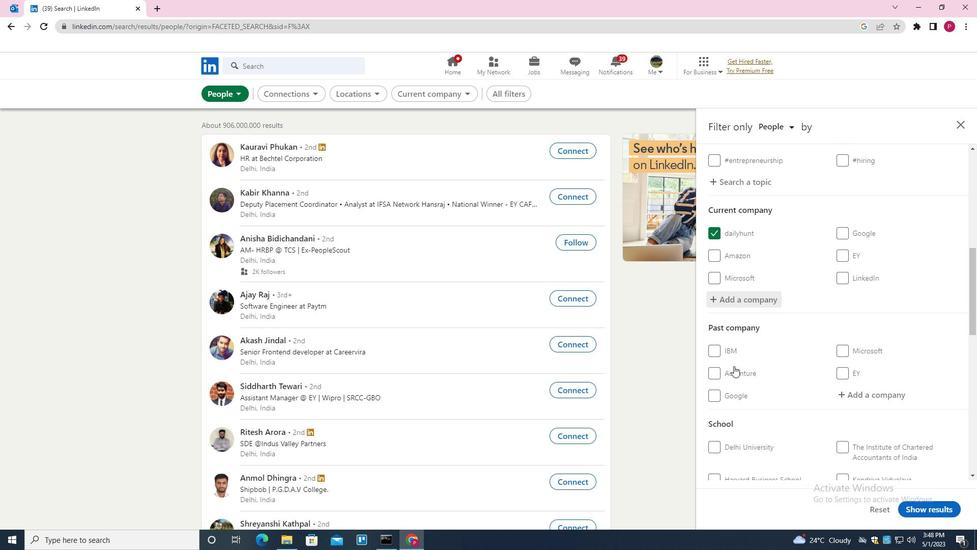 
Action: Mouse moved to (734, 366)
Screenshot: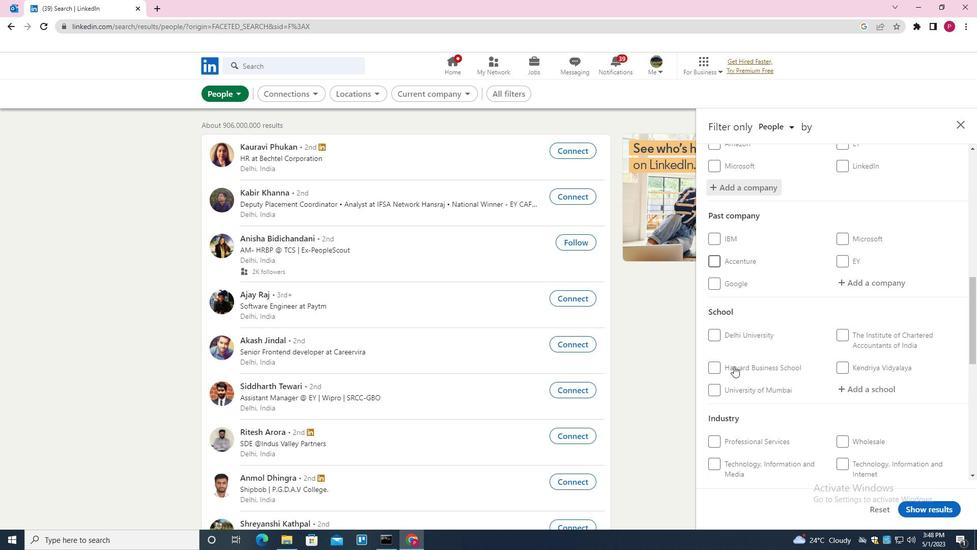 
Action: Mouse scrolled (734, 365) with delta (0, 0)
Screenshot: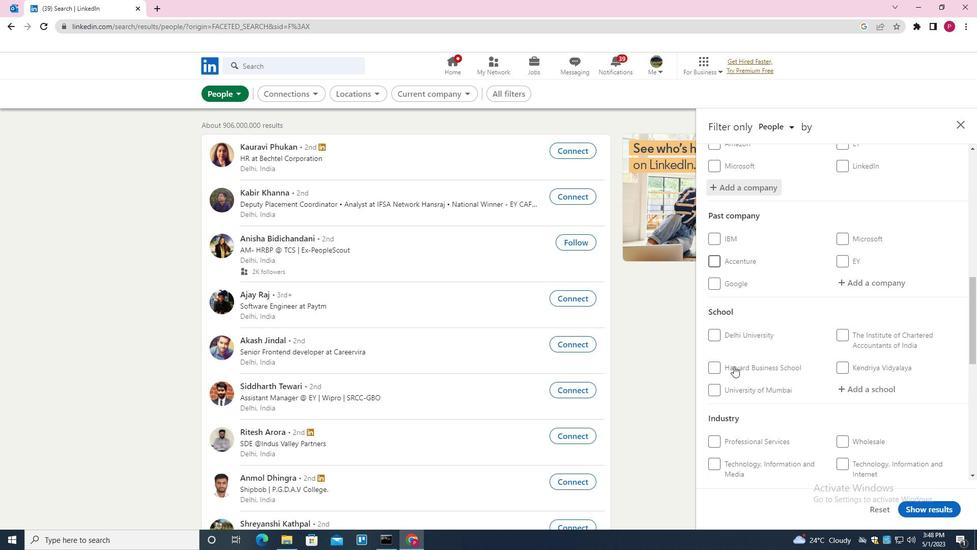 
Action: Mouse moved to (859, 260)
Screenshot: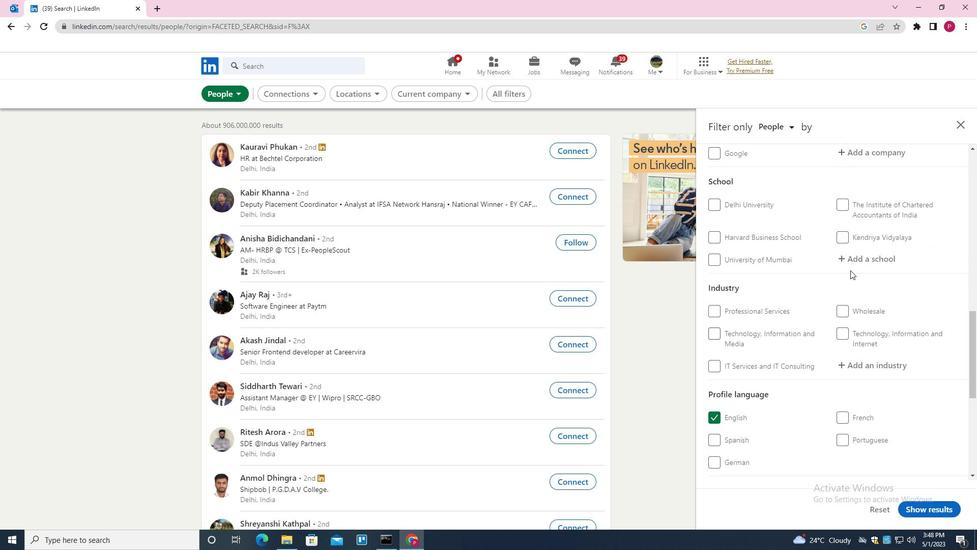 
Action: Mouse pressed left at (859, 260)
Screenshot: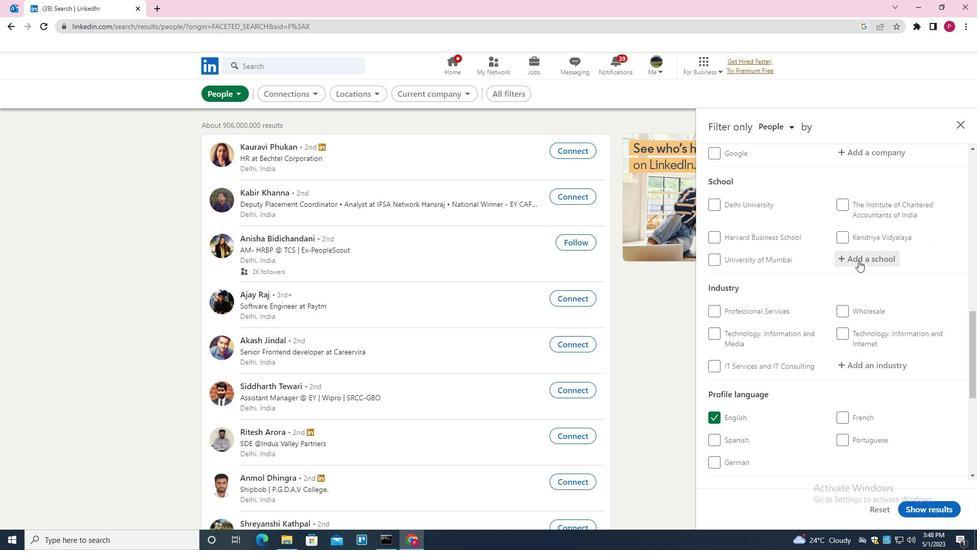 
Action: Key pressed <Key.shift><Key.shift><Key.shift><Key.shift><Key.shift><Key.shift><Key.shift><Key.shift><Key.shift><Key.shift><Key.shift><Key.shift><Key.shift>IN<Key.backspace><Key.shift><Key.shift><Key.shift><Key.shift><Key.shift><Key.shift><Key.shift><Key.shift><Key.shift><Key.shift><Key.shift><Key.shift><Key.shift><Key.shift><Key.shift><Key.shift>NSTITUTE<Key.space>OF<Key.space>MANAGR<Key.backspace>EMENT<Key.space>STUDIES<Key.down><Key.down><Key.down><Key.enter>
Screenshot: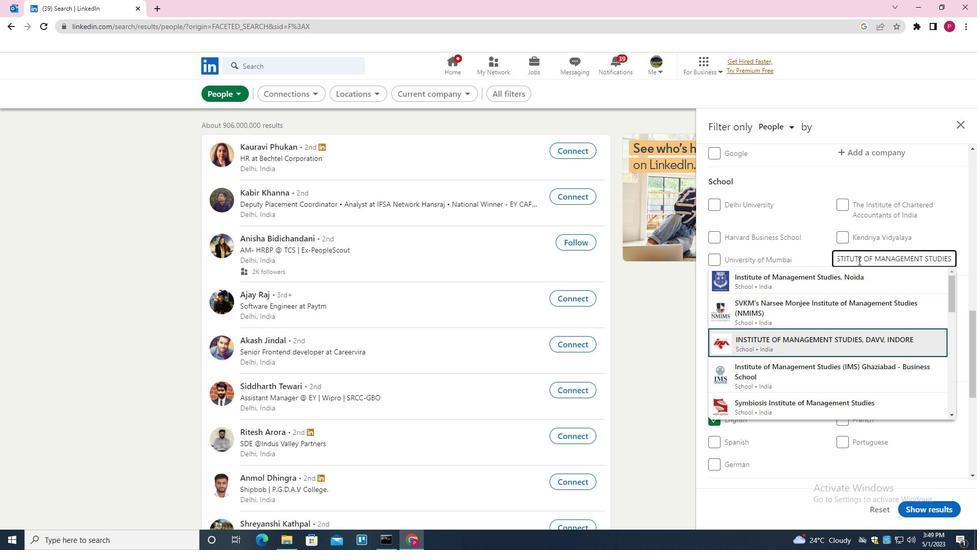 
Action: Mouse moved to (855, 291)
Screenshot: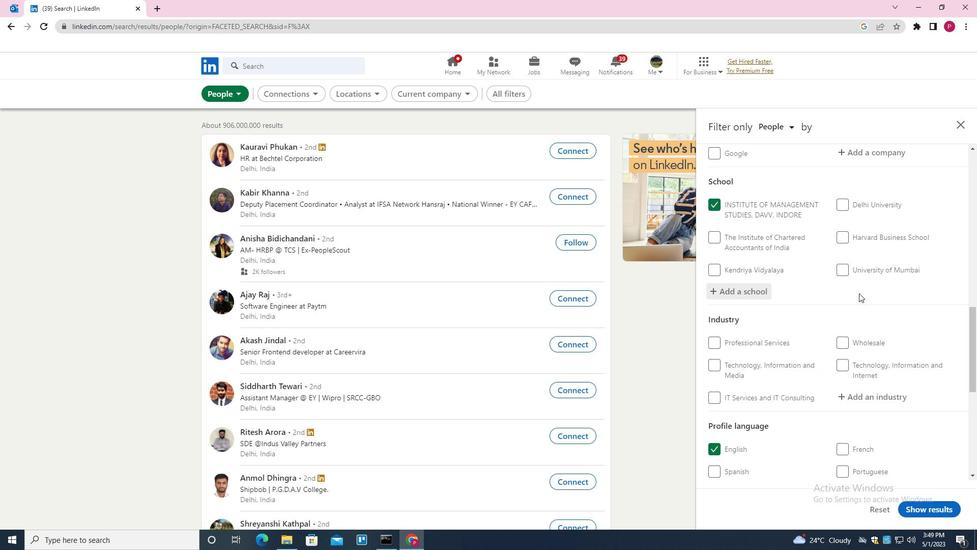 
Action: Mouse scrolled (855, 291) with delta (0, 0)
Screenshot: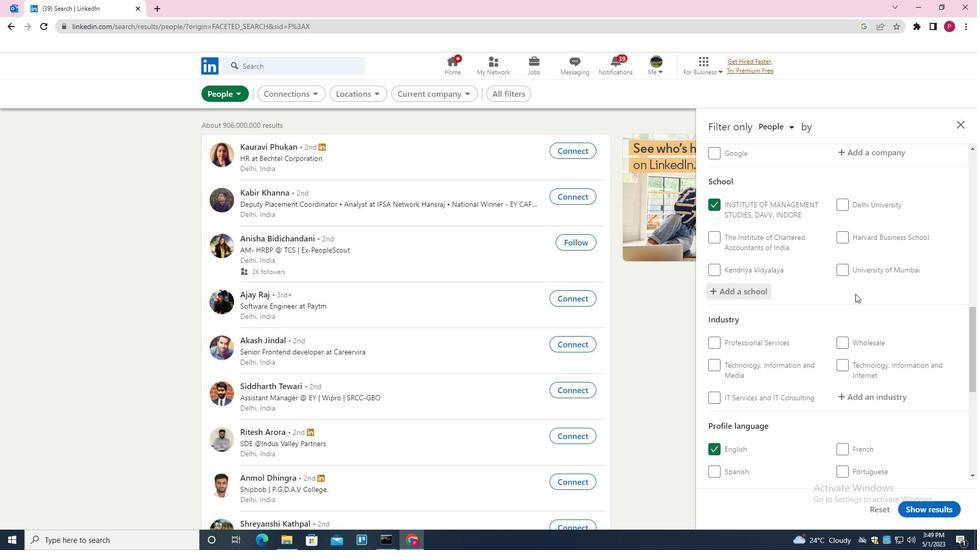 
Action: Mouse scrolled (855, 291) with delta (0, 0)
Screenshot: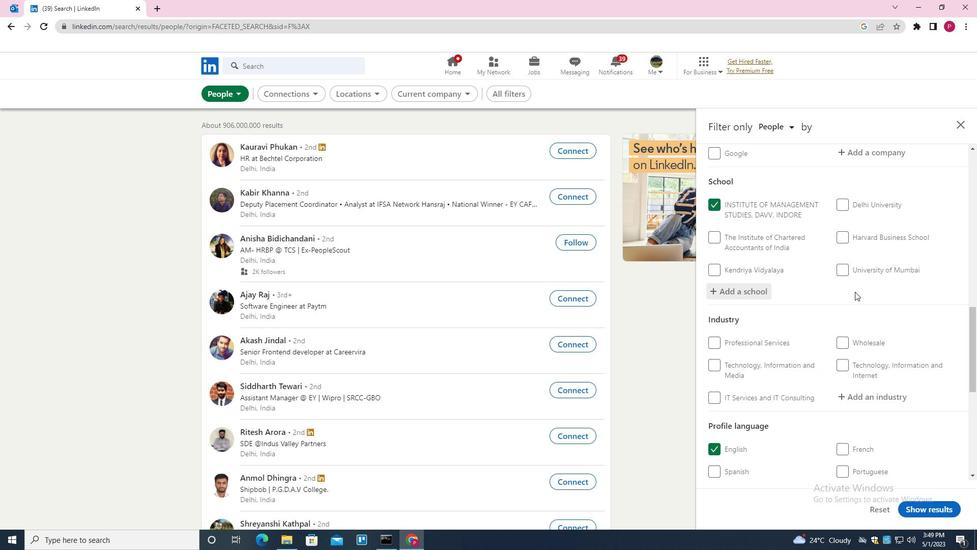 
Action: Mouse moved to (855, 291)
Screenshot: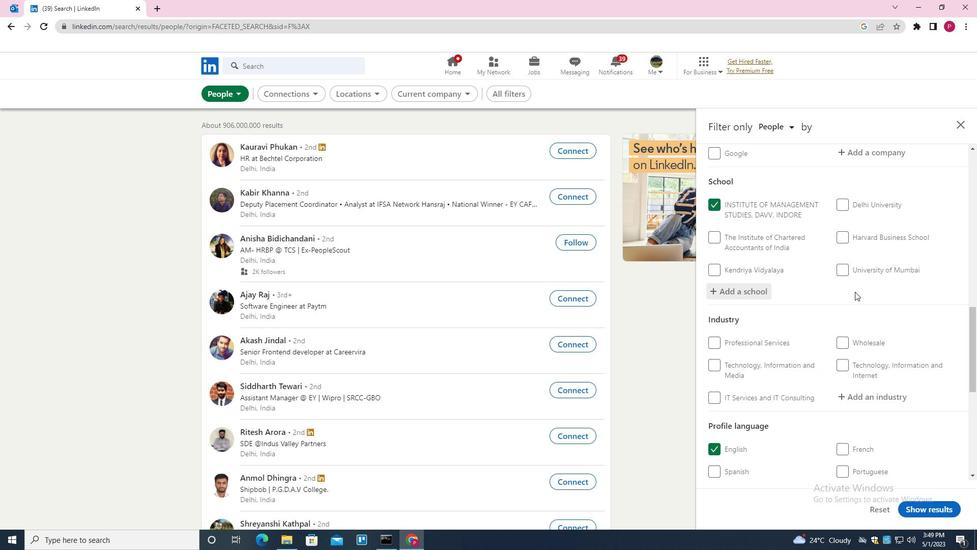 
Action: Mouse scrolled (855, 291) with delta (0, 0)
Screenshot: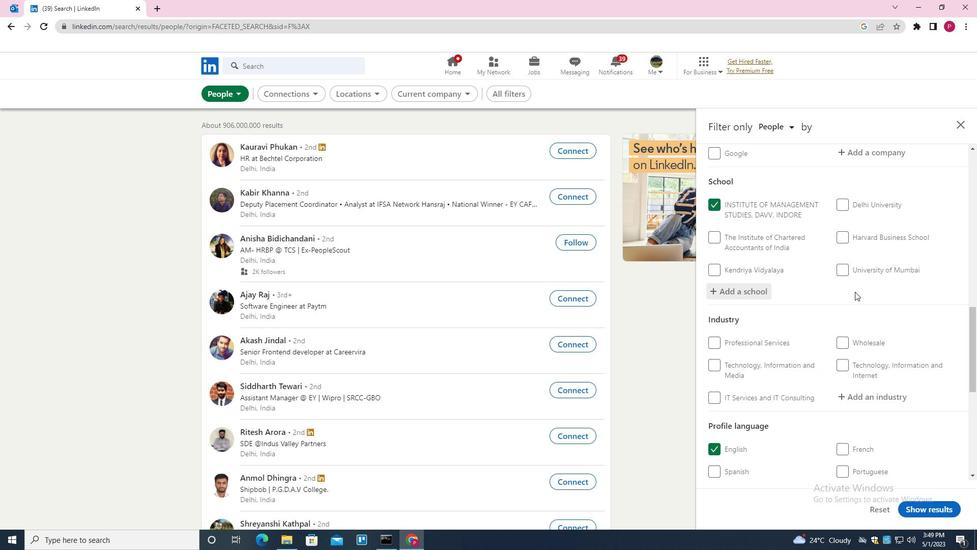 
Action: Mouse moved to (872, 242)
Screenshot: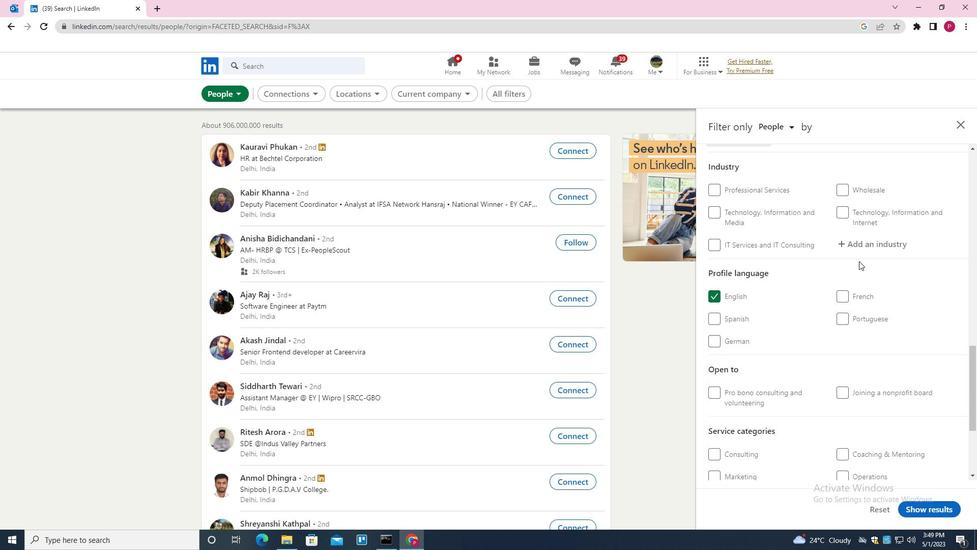 
Action: Mouse pressed left at (872, 242)
Screenshot: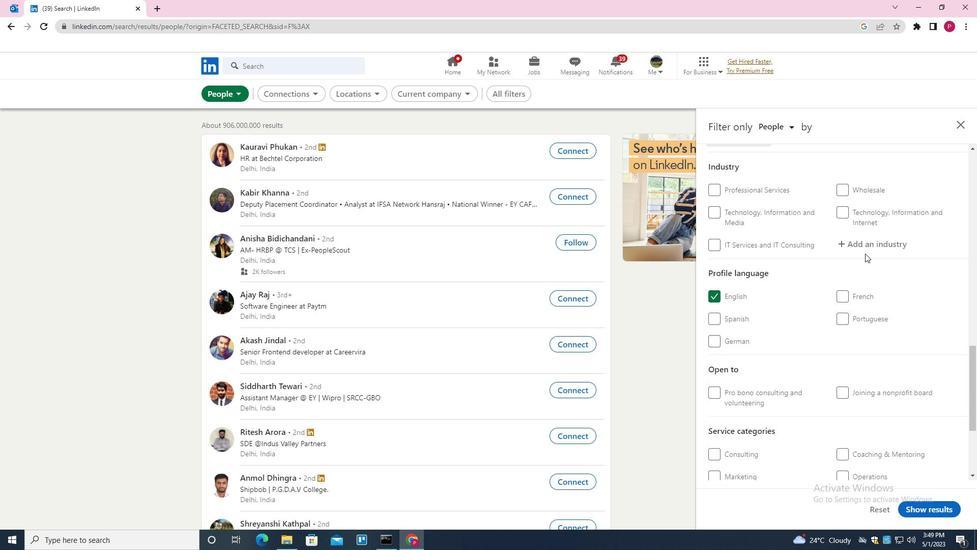 
Action: Mouse moved to (872, 241)
Screenshot: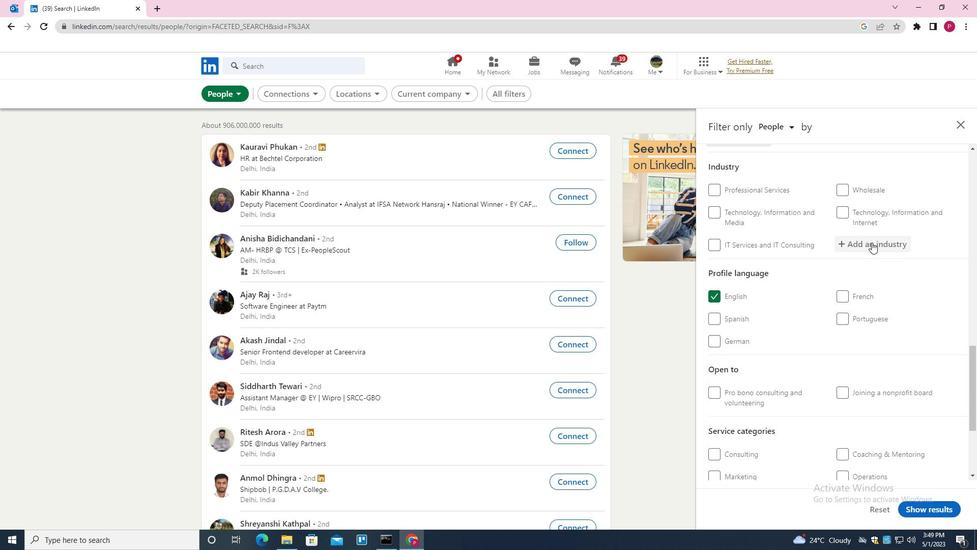 
Action: Key pressed <Key.shift>TRANSPORTATION<Key.down><Key.down><Key.enter>
Screenshot: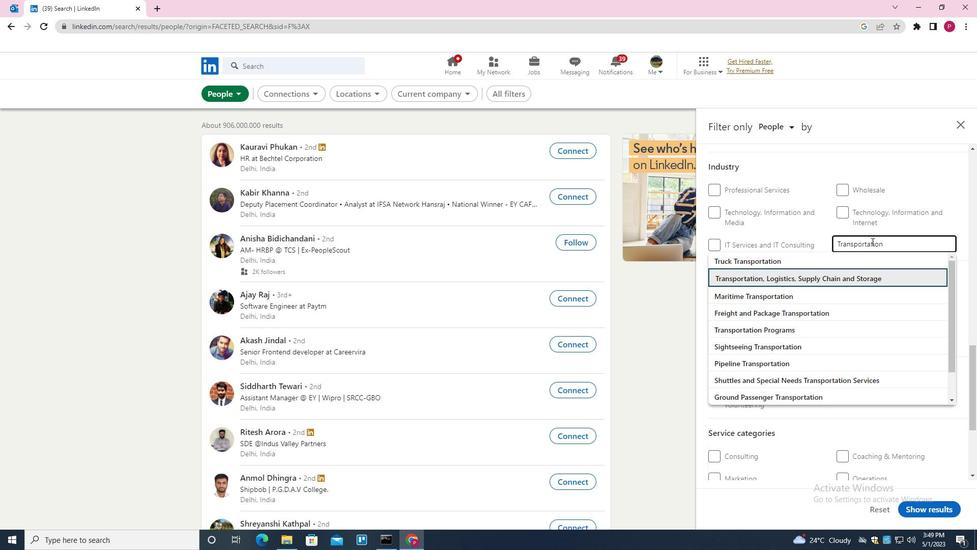 
Action: Mouse moved to (869, 243)
Screenshot: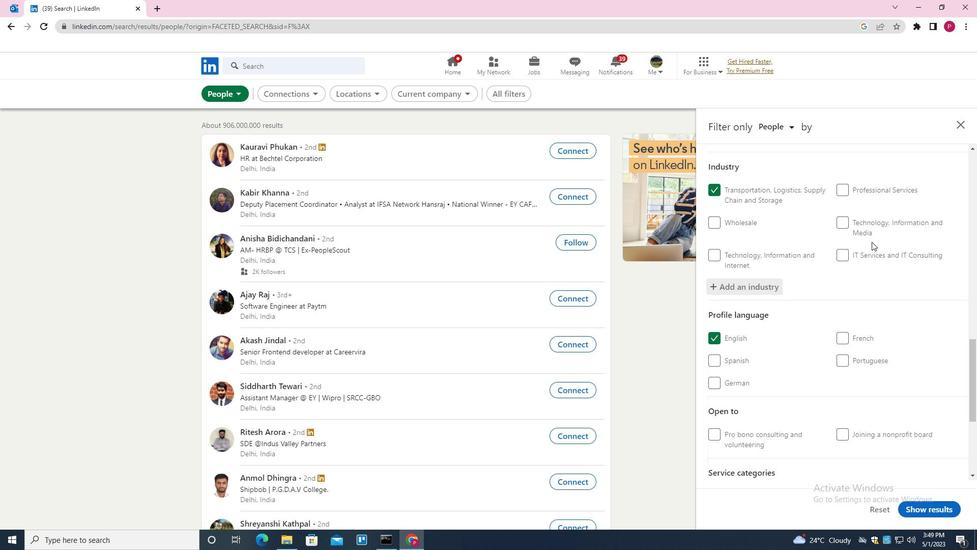 
Action: Mouse scrolled (869, 243) with delta (0, 0)
Screenshot: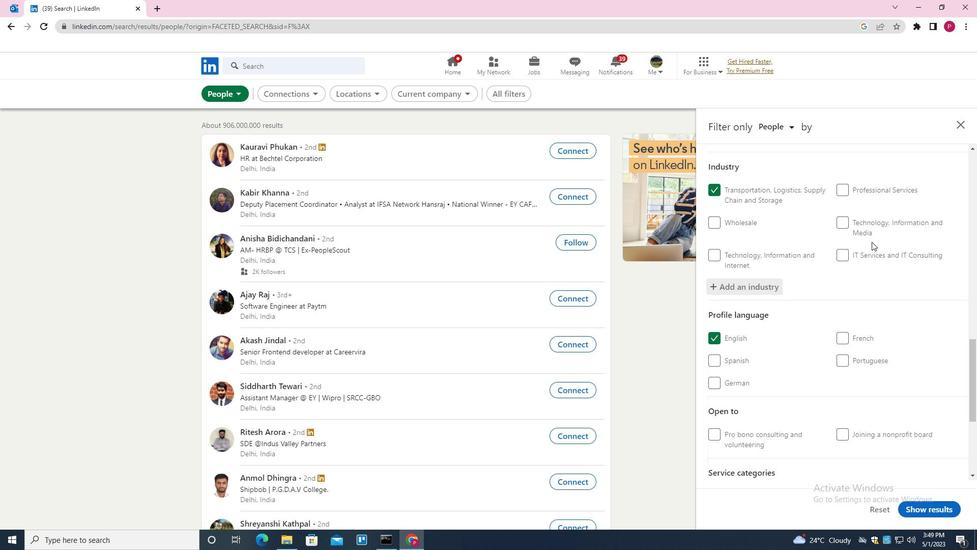 
Action: Mouse moved to (868, 244)
Screenshot: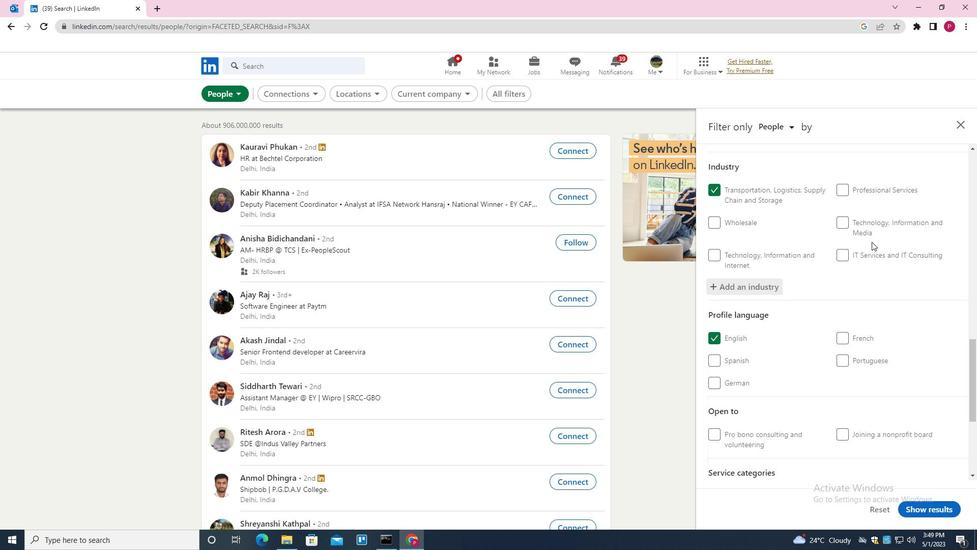 
Action: Mouse scrolled (868, 244) with delta (0, 0)
Screenshot: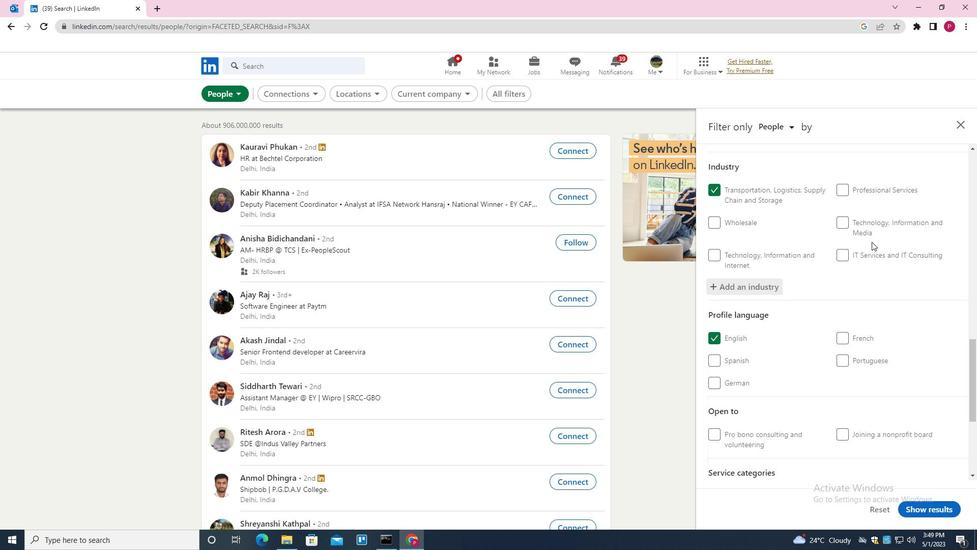 
Action: Mouse moved to (867, 245)
Screenshot: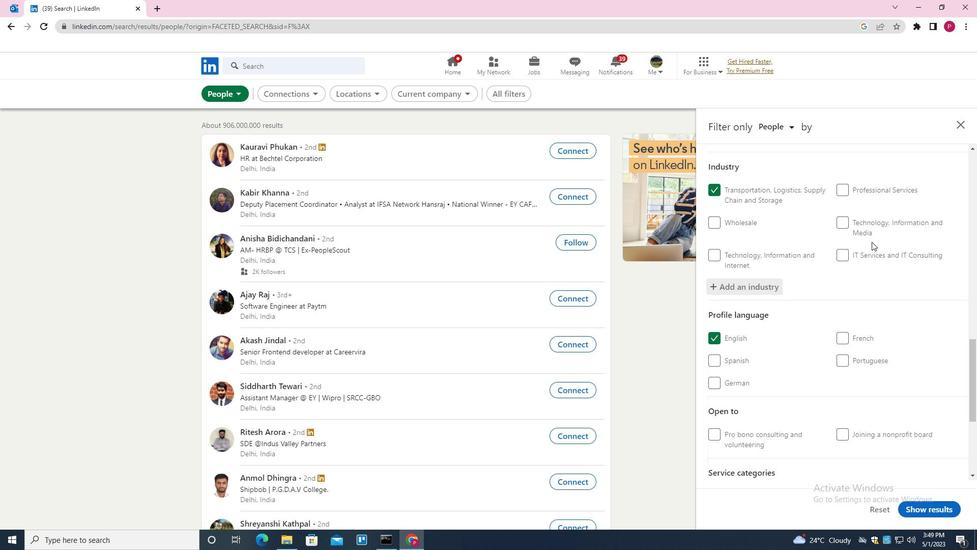 
Action: Mouse scrolled (867, 244) with delta (0, 0)
Screenshot: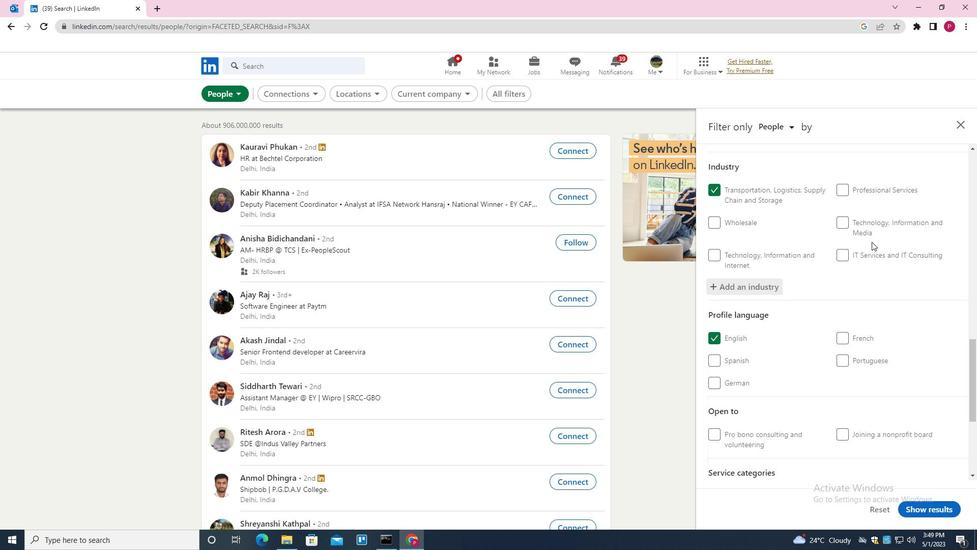 
Action: Mouse moved to (862, 254)
Screenshot: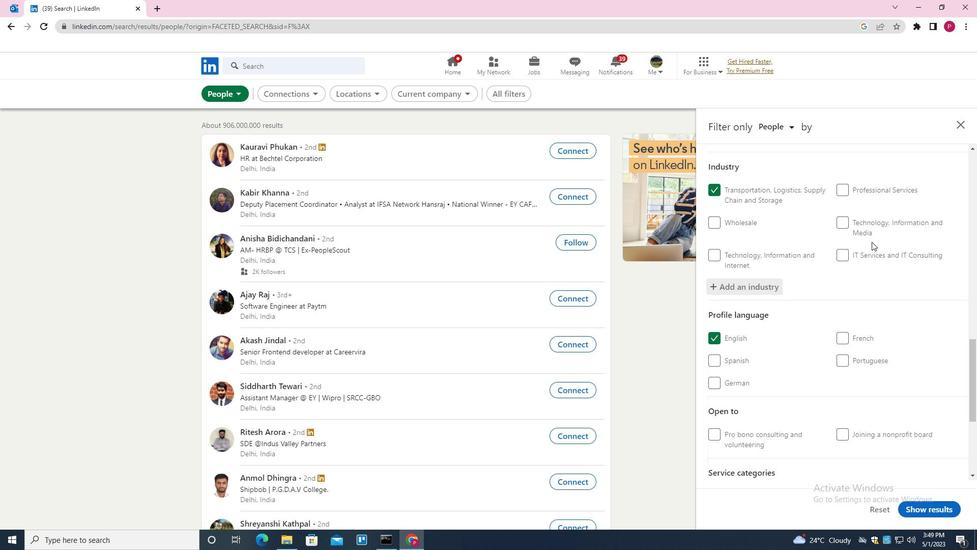 
Action: Mouse scrolled (862, 253) with delta (0, 0)
Screenshot: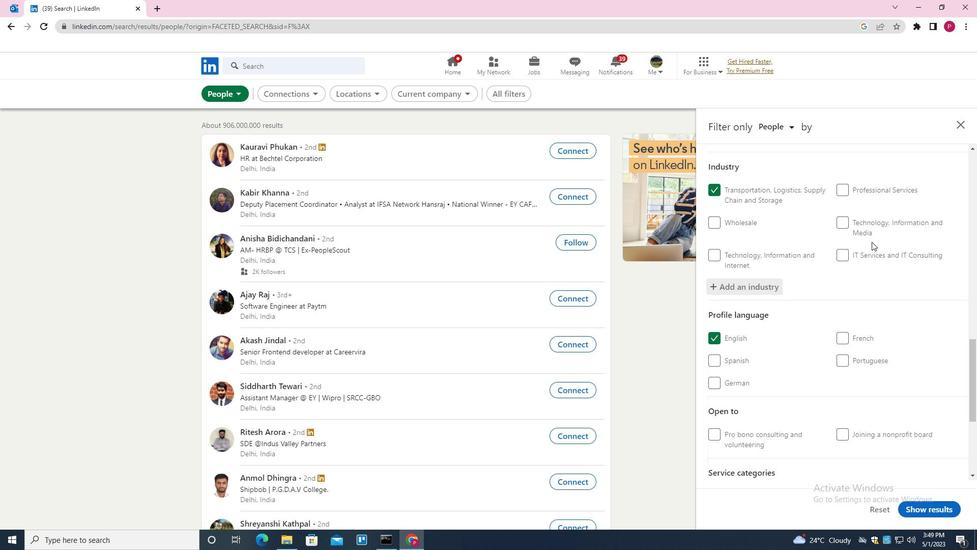 
Action: Mouse moved to (855, 344)
Screenshot: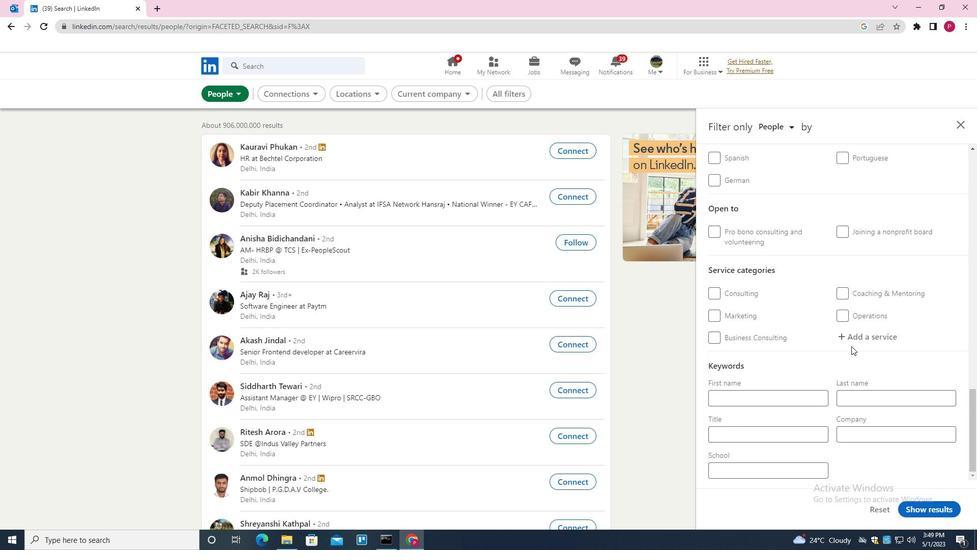 
Action: Mouse pressed left at (855, 344)
Screenshot: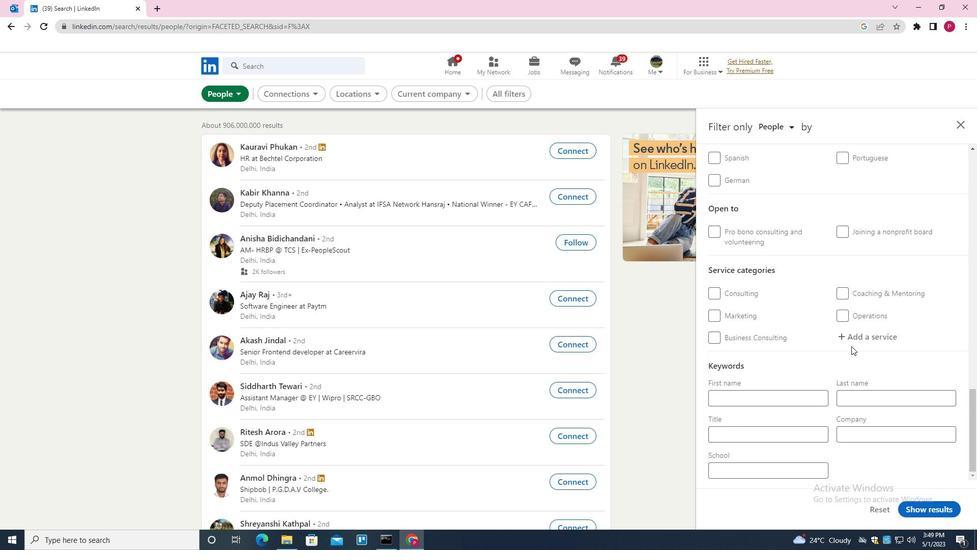 
Action: Mouse moved to (860, 339)
Screenshot: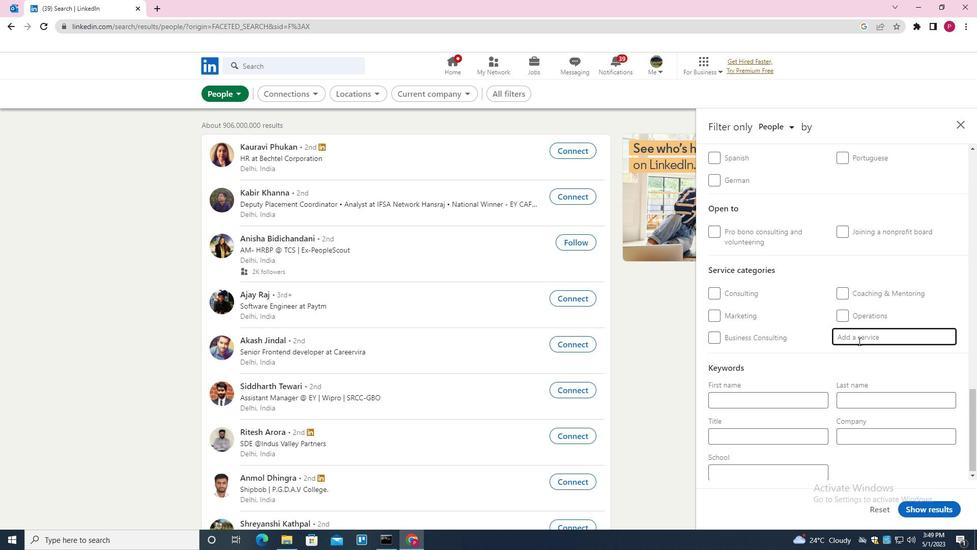 
Action: Key pressed <Key.shift>PROGRAME<Key.backspace><Key.down><Key.enter>
Screenshot: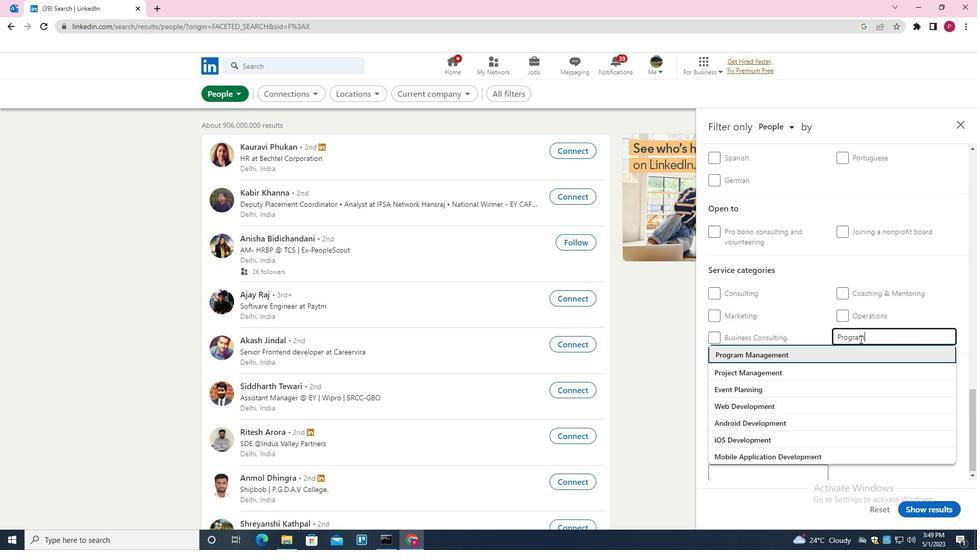 
Action: Mouse scrolled (860, 338) with delta (0, 0)
Screenshot: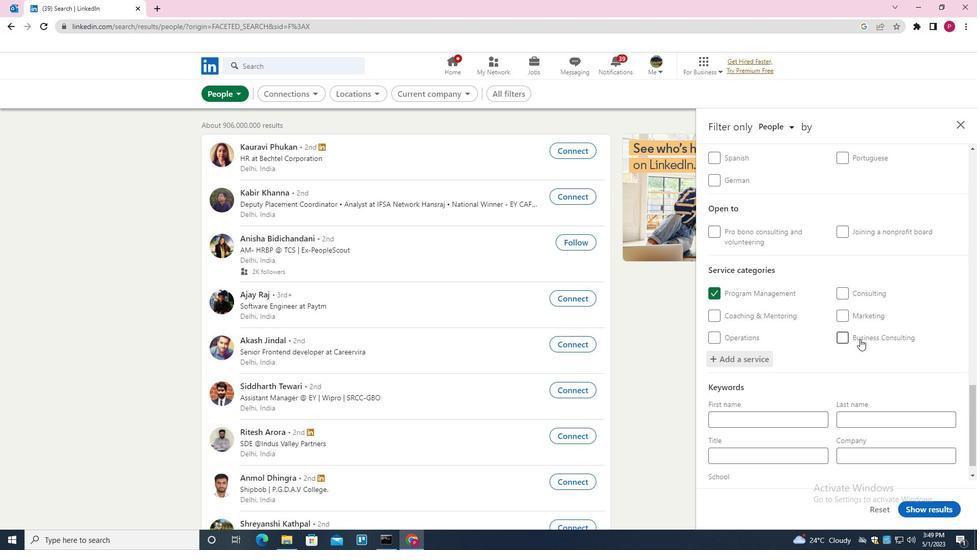 
Action: Mouse scrolled (860, 338) with delta (0, 0)
Screenshot: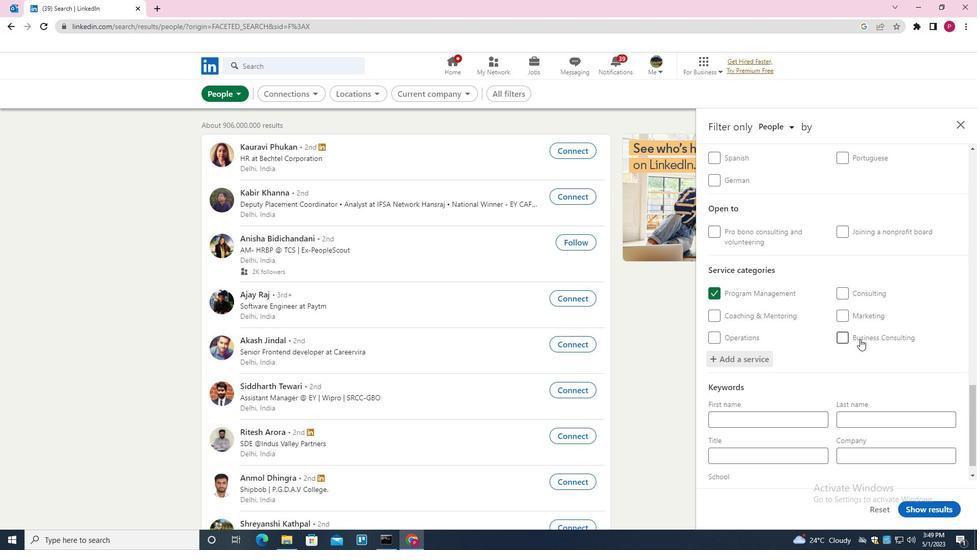 
Action: Mouse scrolled (860, 338) with delta (0, 0)
Screenshot: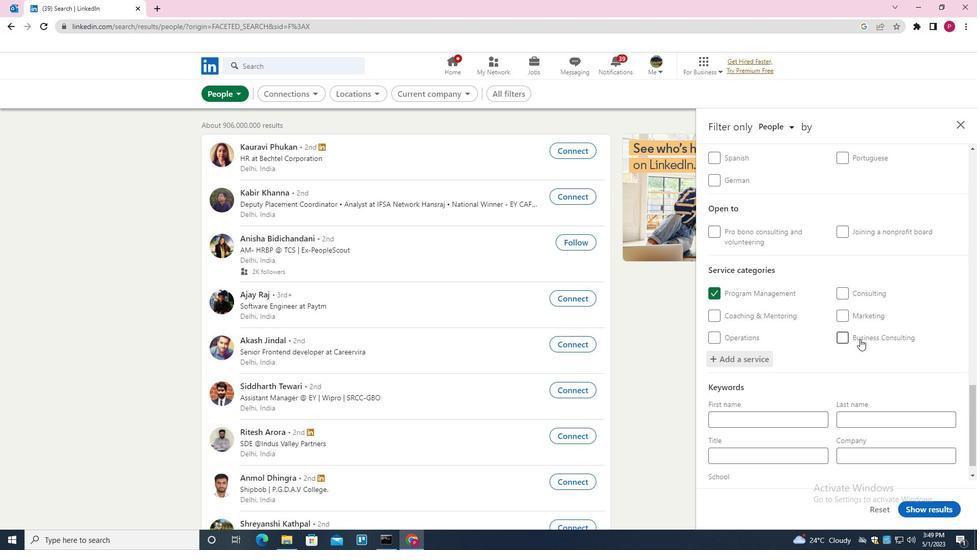 
Action: Mouse scrolled (860, 338) with delta (0, 0)
Screenshot: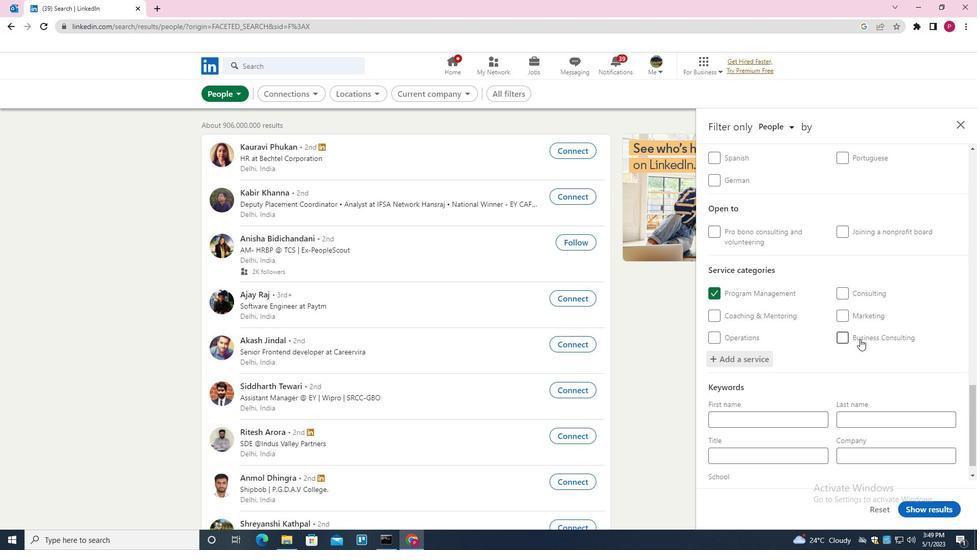 
Action: Mouse moved to (859, 339)
Screenshot: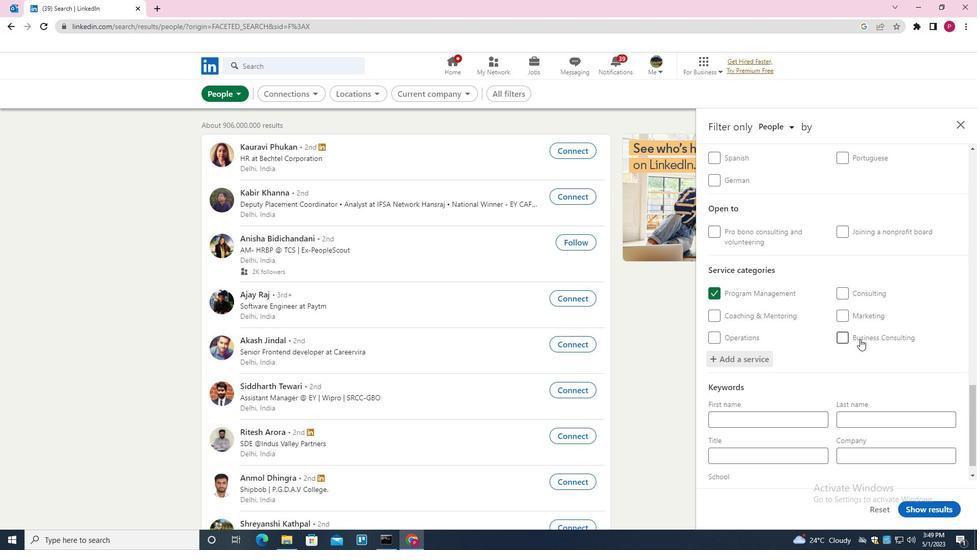 
Action: Mouse scrolled (859, 338) with delta (0, 0)
Screenshot: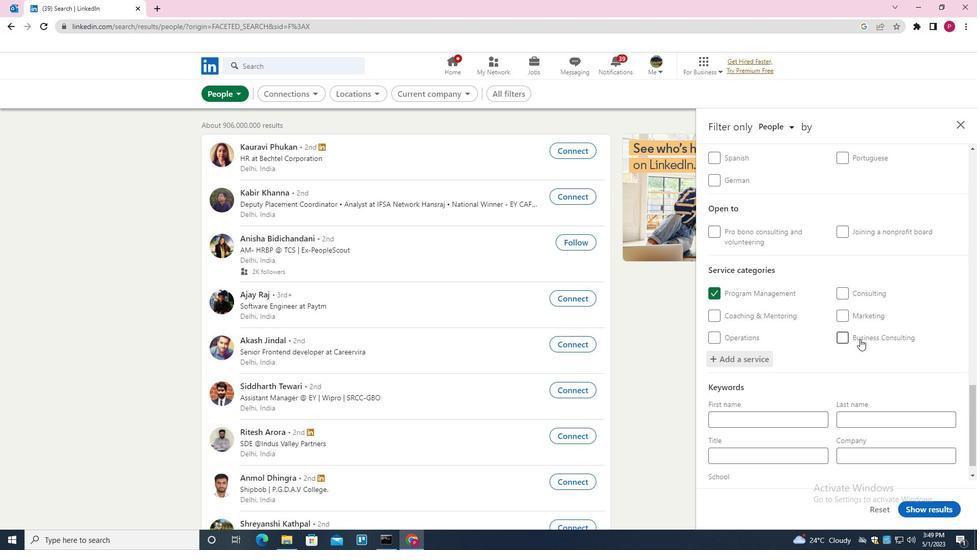 
Action: Mouse moved to (776, 426)
Screenshot: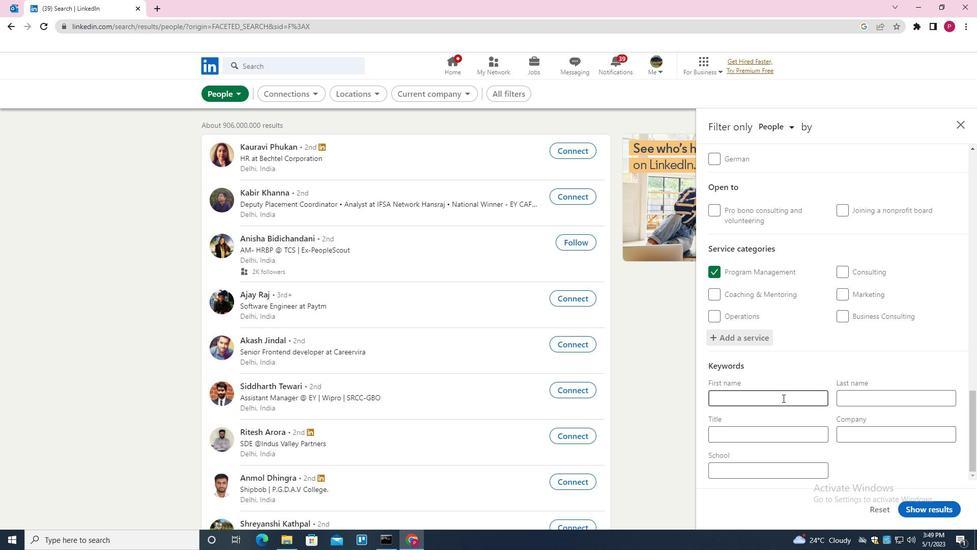 
Action: Mouse pressed left at (776, 426)
Screenshot: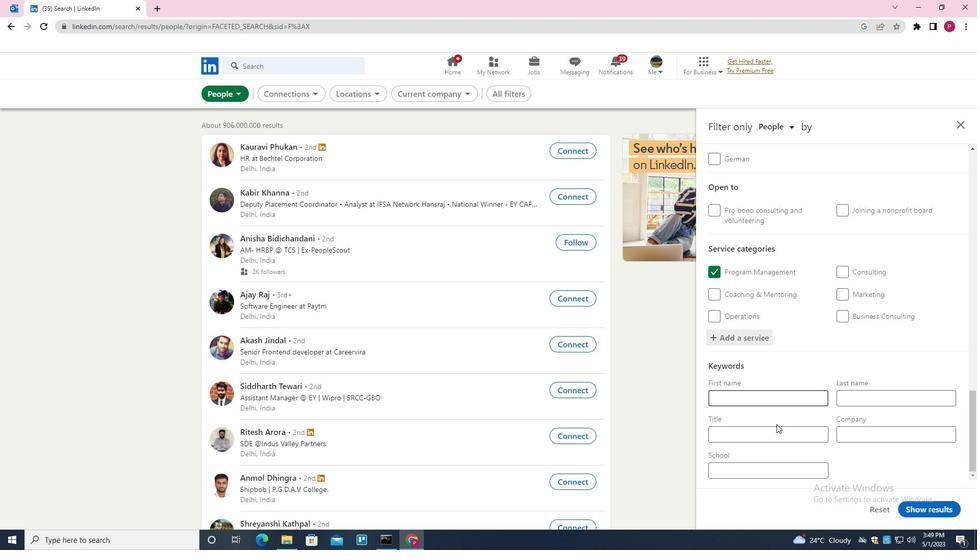 
Action: Mouse moved to (776, 427)
Screenshot: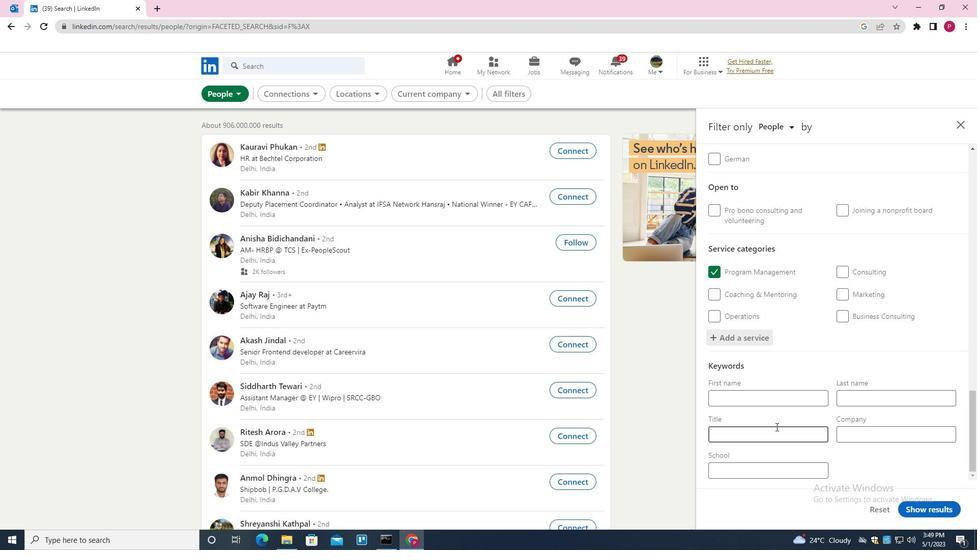 
Action: Key pressed <Key.shift>PRODUCTION<Key.space><Key.shift>ENGINEER
Screenshot: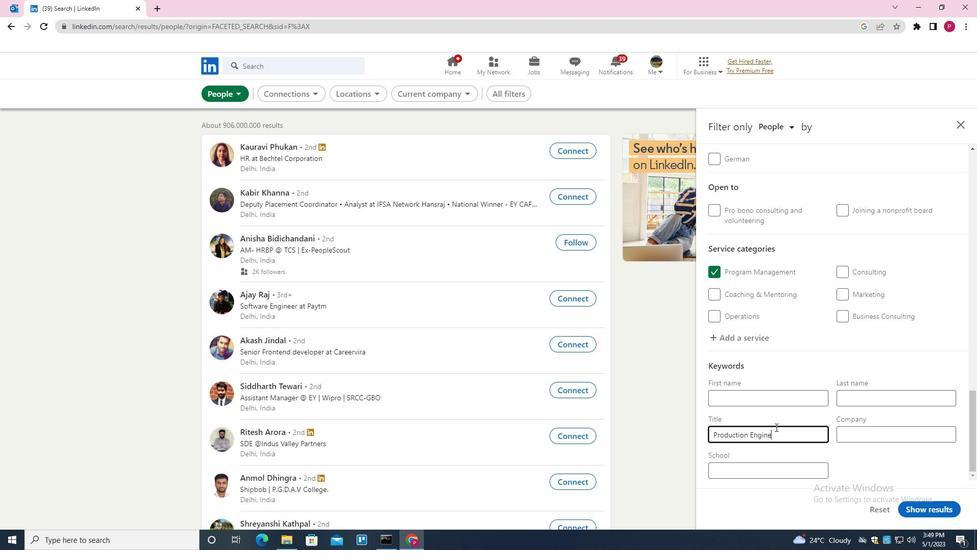 
Action: Mouse moved to (909, 511)
Screenshot: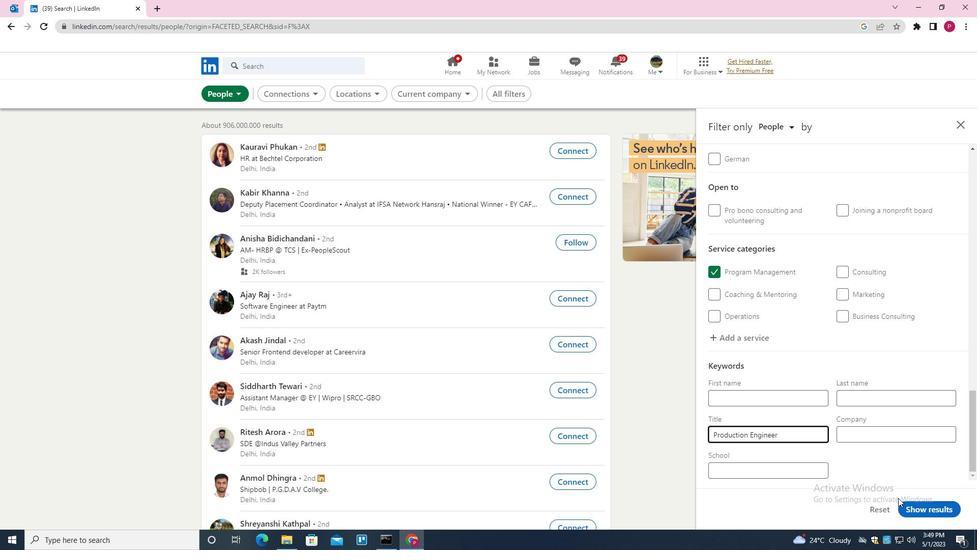 
Action: Mouse pressed left at (909, 511)
Screenshot: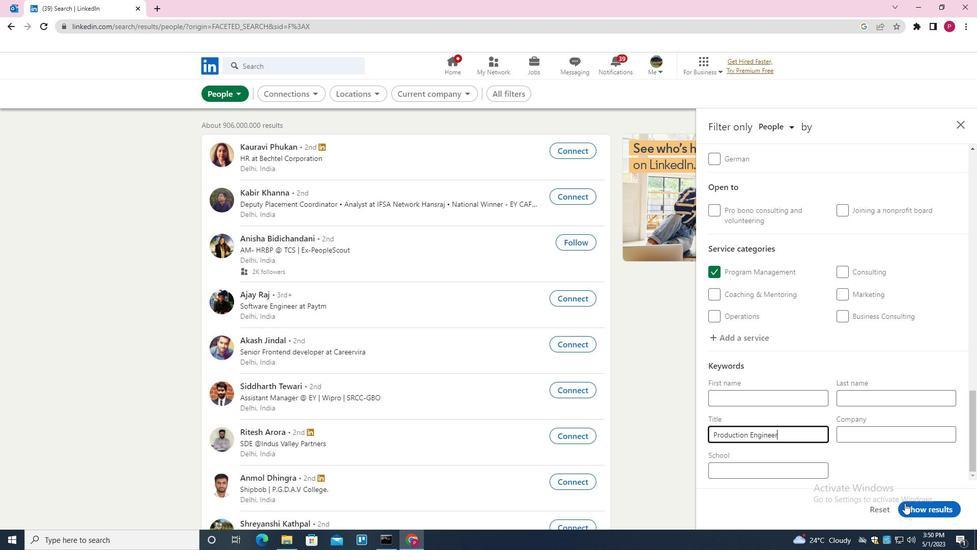 
Action: Mouse moved to (432, 228)
Screenshot: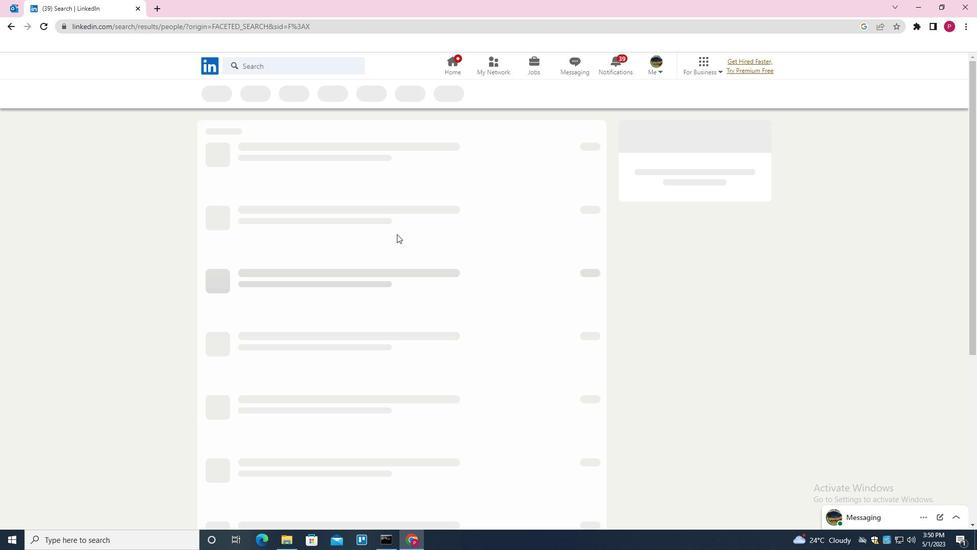 
